 Task: Reply All to email with the signature Denise Davis with the subject Request for a report from softage.1@softage.net with the message Can you please provide me with a list of the project deliverables and their deadlines?
Action: Mouse moved to (939, 150)
Screenshot: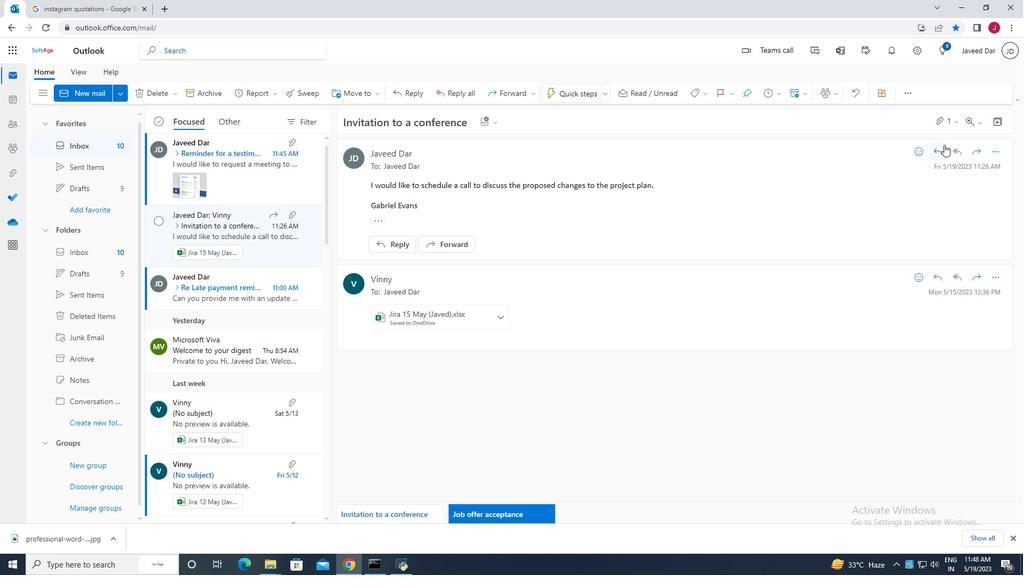 
Action: Mouse pressed left at (939, 150)
Screenshot: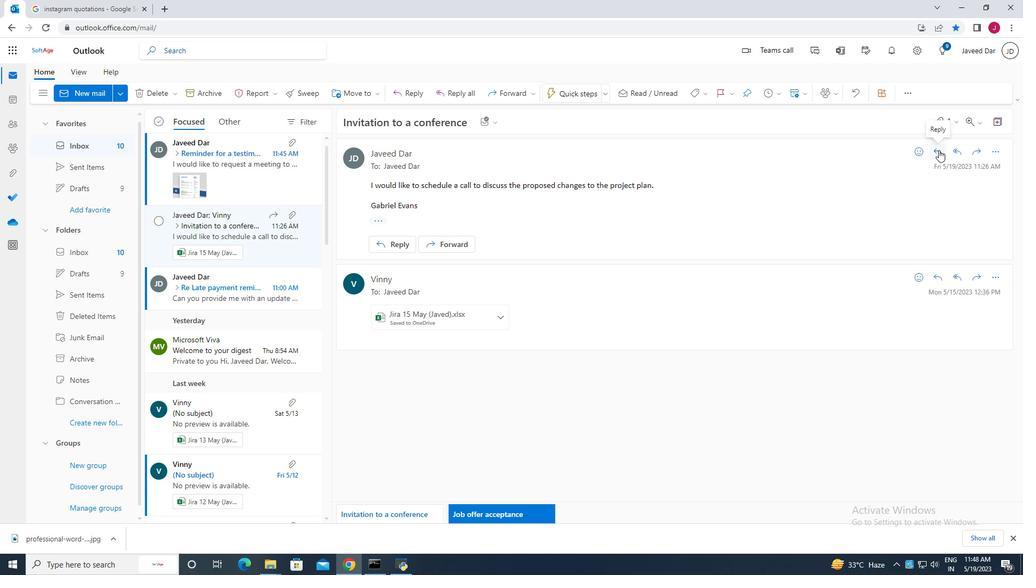 
Action: Mouse moved to (995, 155)
Screenshot: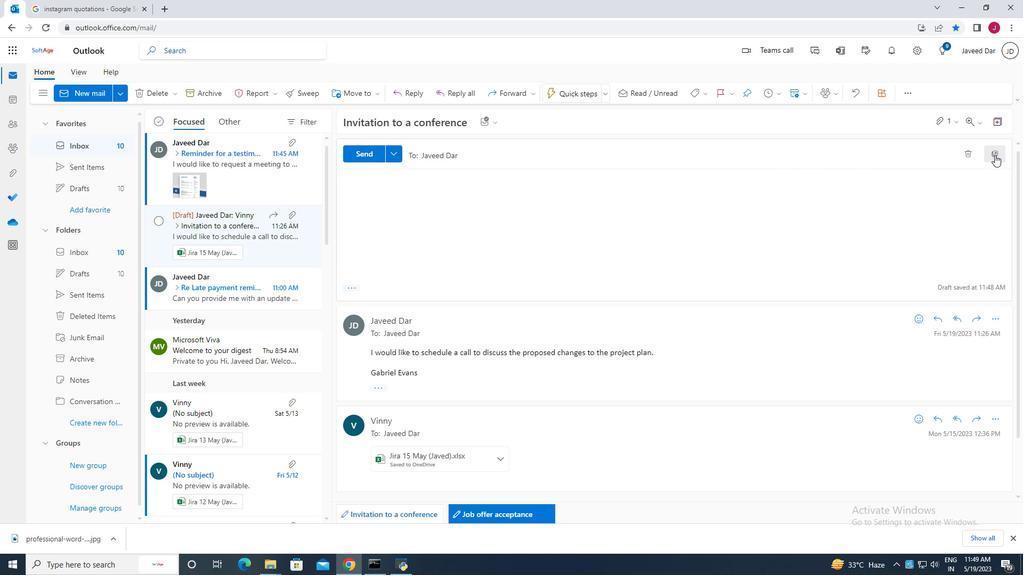 
Action: Mouse pressed left at (995, 155)
Screenshot: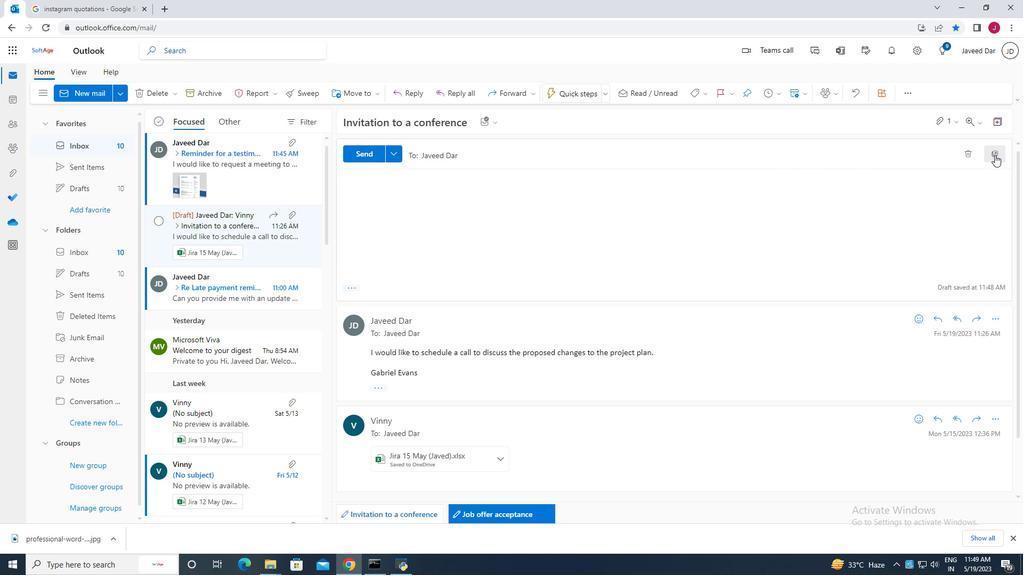 
Action: Mouse moved to (685, 75)
Screenshot: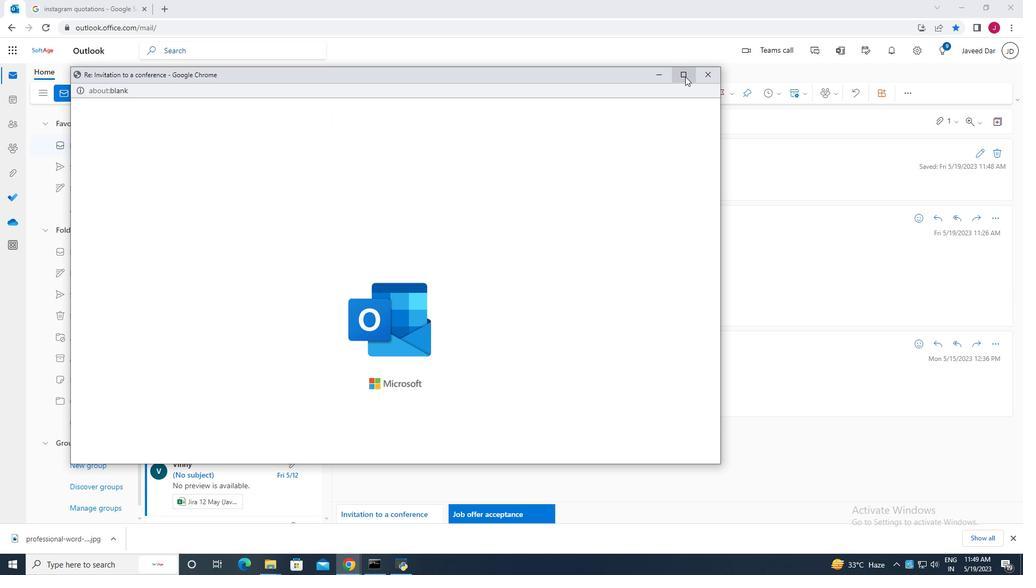 
Action: Mouse pressed left at (685, 75)
Screenshot: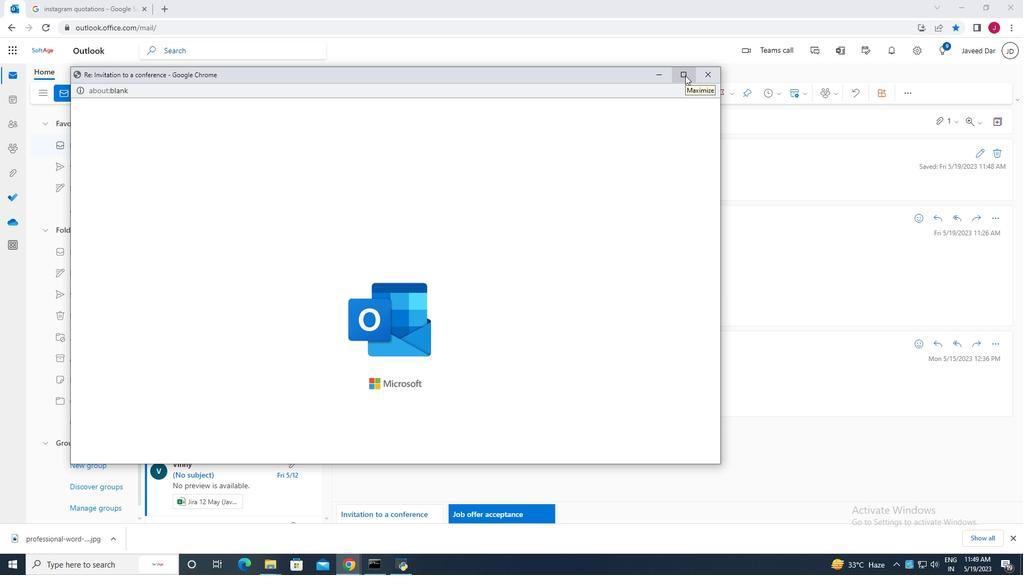 
Action: Mouse moved to (148, 106)
Screenshot: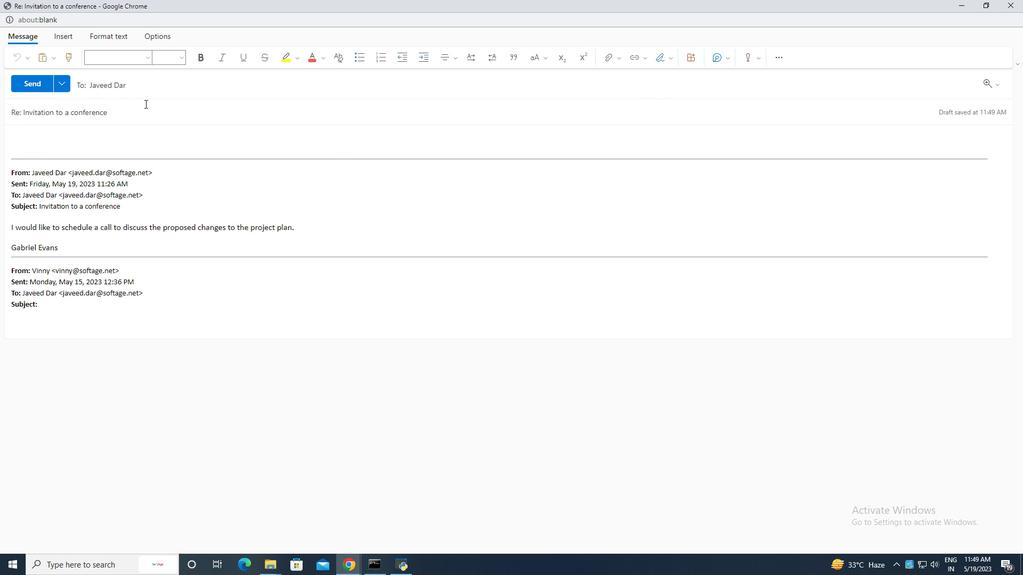 
Action: Mouse pressed left at (148, 106)
Screenshot: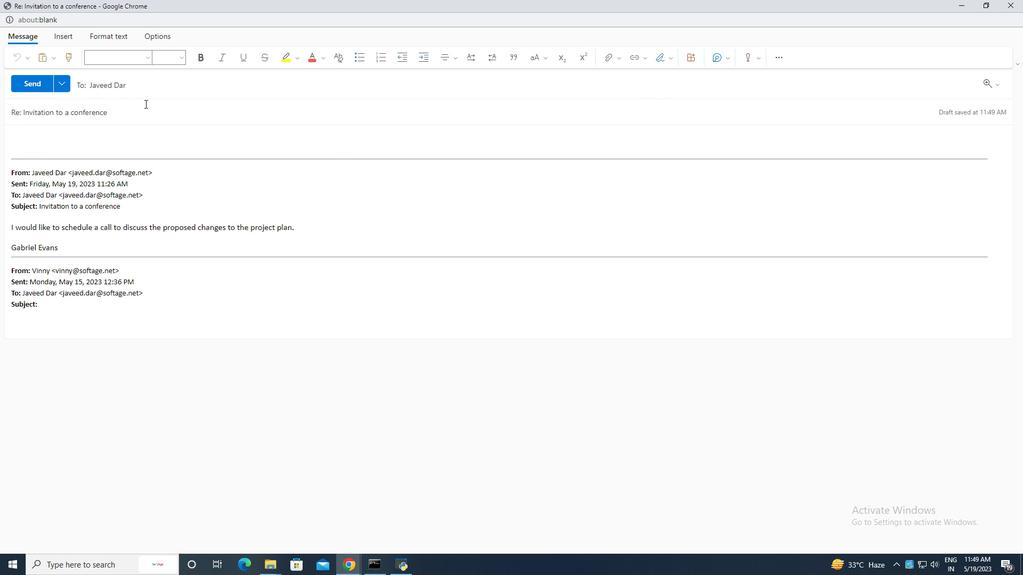 
Action: Mouse moved to (148, 106)
Screenshot: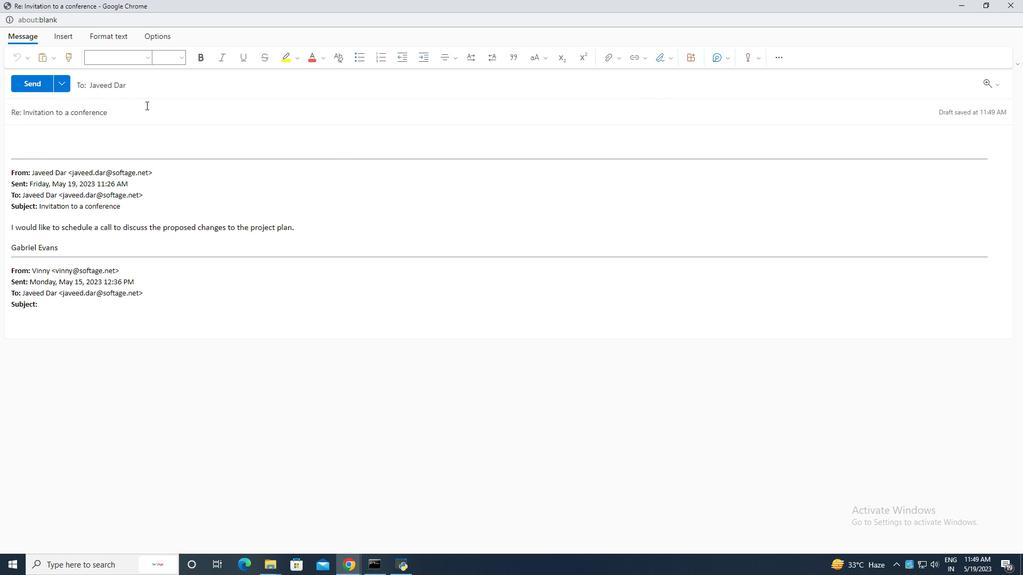 
Action: Key pressed <Key.backspace><Key.backspace><Key.backspace><Key.backspace><Key.backspace><Key.backspace><Key.backspace><Key.backspace><Key.backspace><Key.backspace><Key.backspace><Key.backspace><Key.backspace><Key.backspace><Key.backspace><Key.backspace><Key.backspace><Key.backspace><Key.backspace><Key.backspace><Key.backspace><Key.backspace><Key.backspace><Key.backspace><Key.backspace><Key.backspace><Key.backspace><Key.backspace><Key.backspace><Key.backspace><Key.backspace><Key.backspace><Key.backspace><Key.backspace><Key.backspace><Key.backspace><Key.backspace>
Screenshot: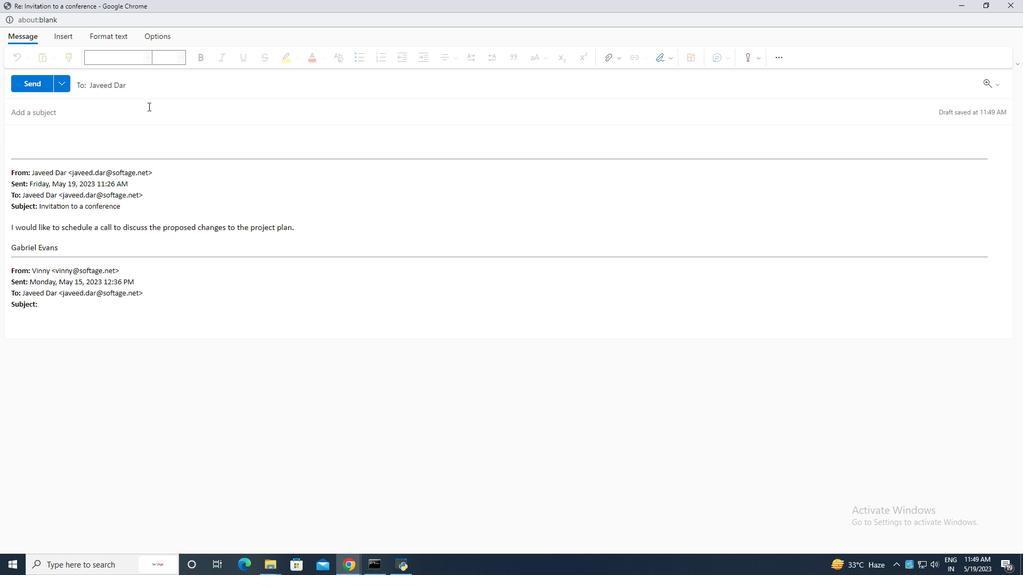 
Action: Mouse moved to (177, 89)
Screenshot: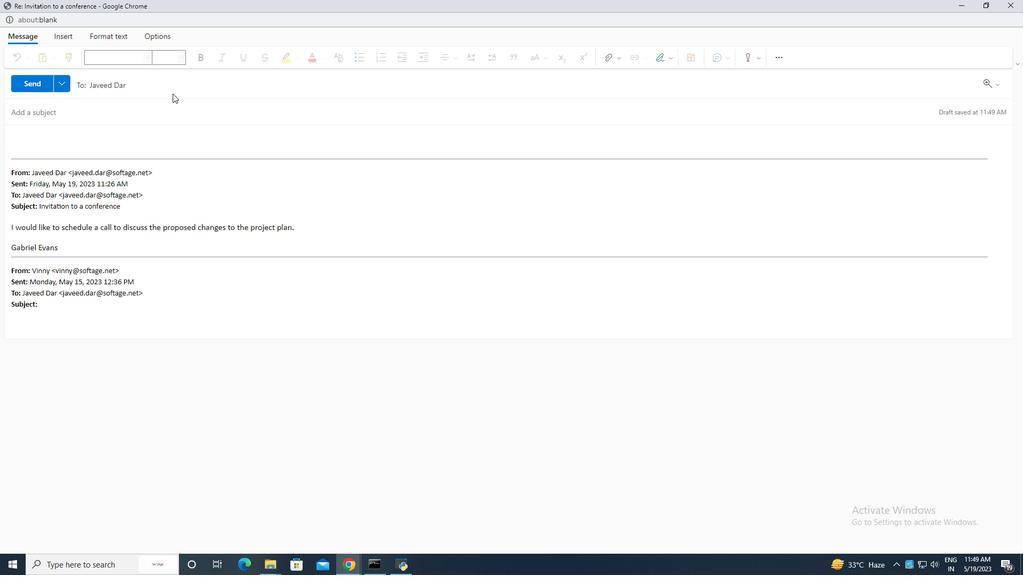 
Action: Mouse pressed left at (177, 89)
Screenshot: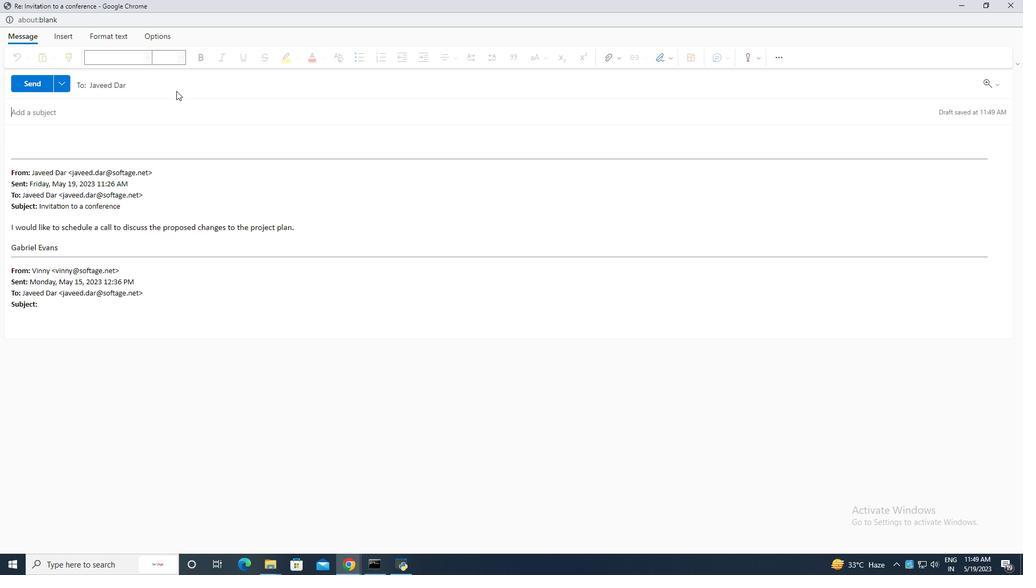 
Action: Mouse moved to (94, 111)
Screenshot: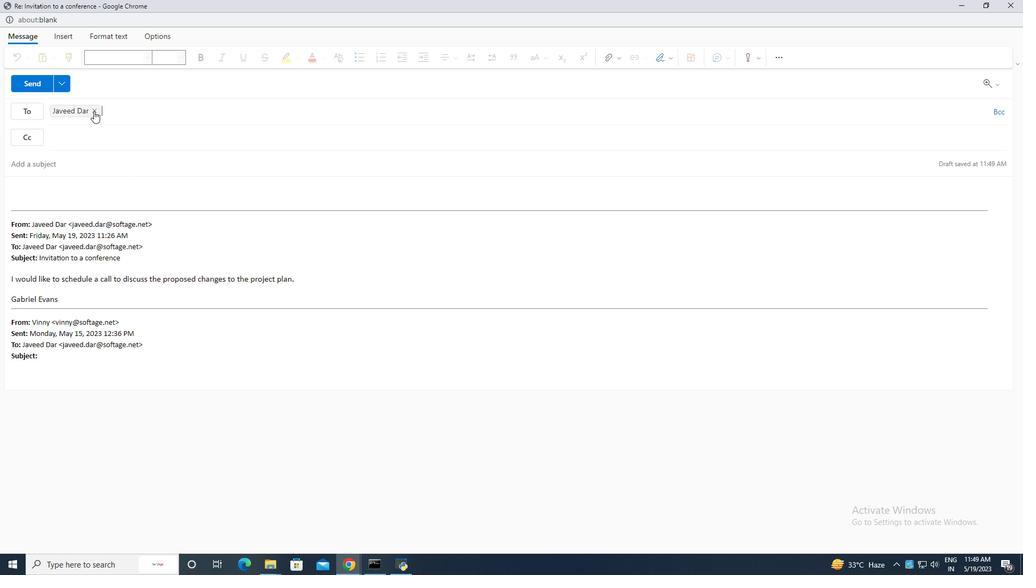 
Action: Mouse pressed left at (94, 111)
Screenshot: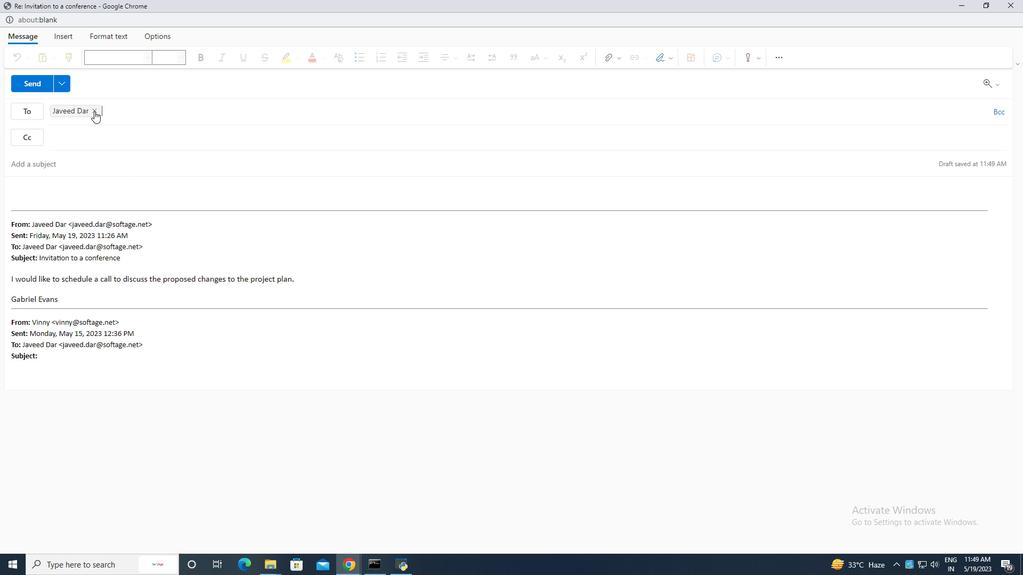 
Action: Mouse moved to (96, 110)
Screenshot: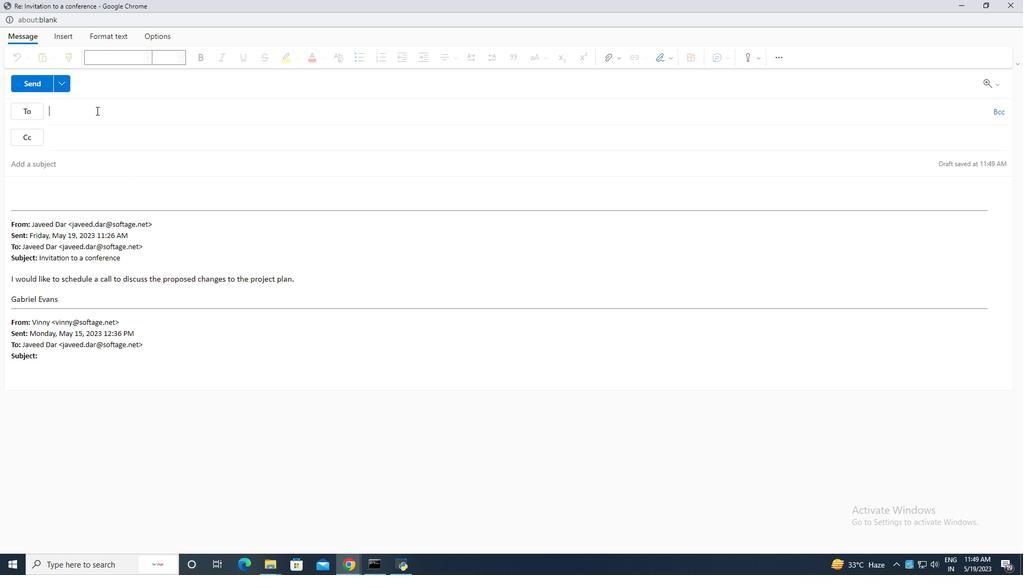
Action: Mouse pressed left at (96, 110)
Screenshot: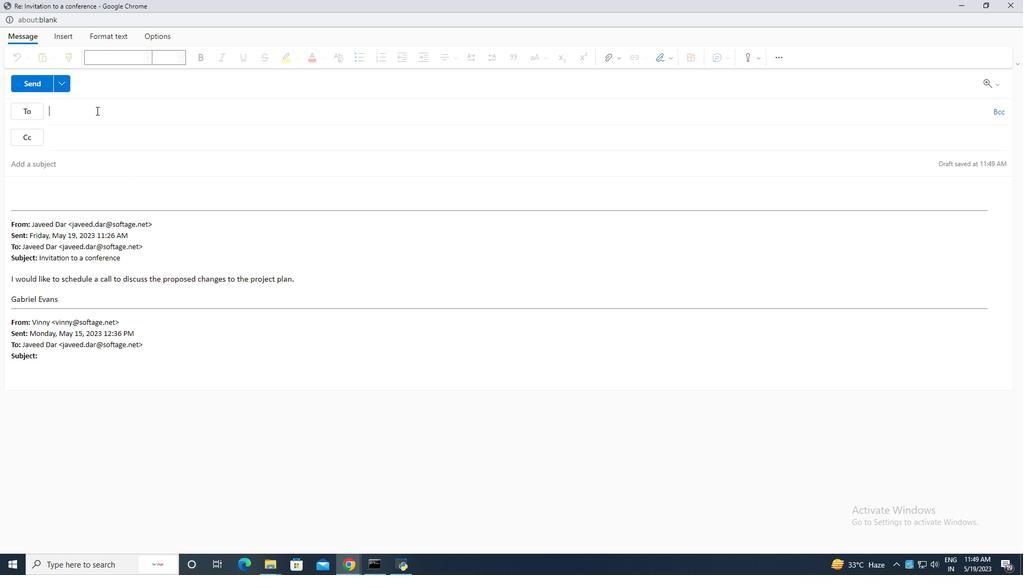 
Action: Mouse moved to (153, 194)
Screenshot: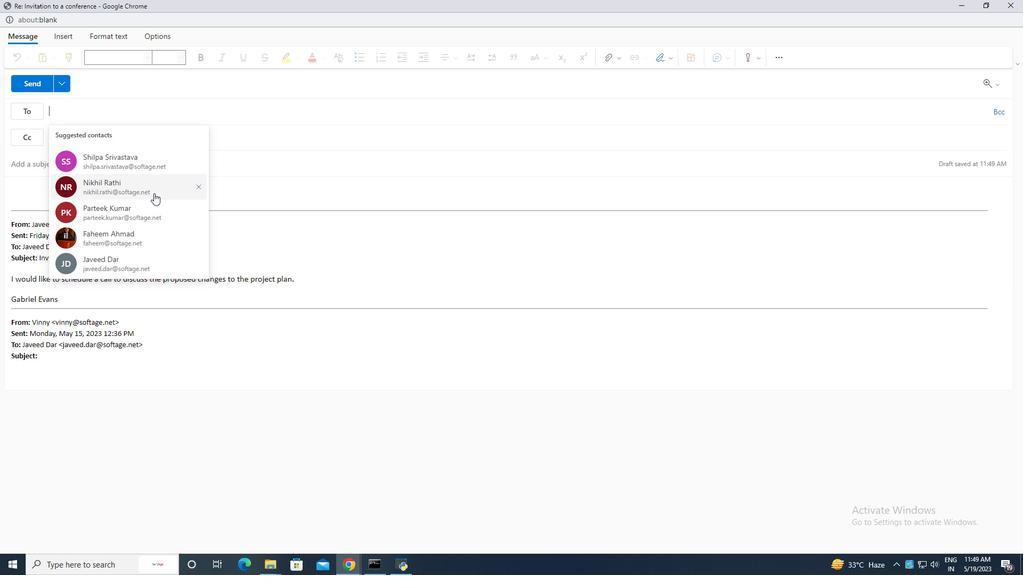 
Action: Mouse scrolled (153, 193) with delta (0, 0)
Screenshot: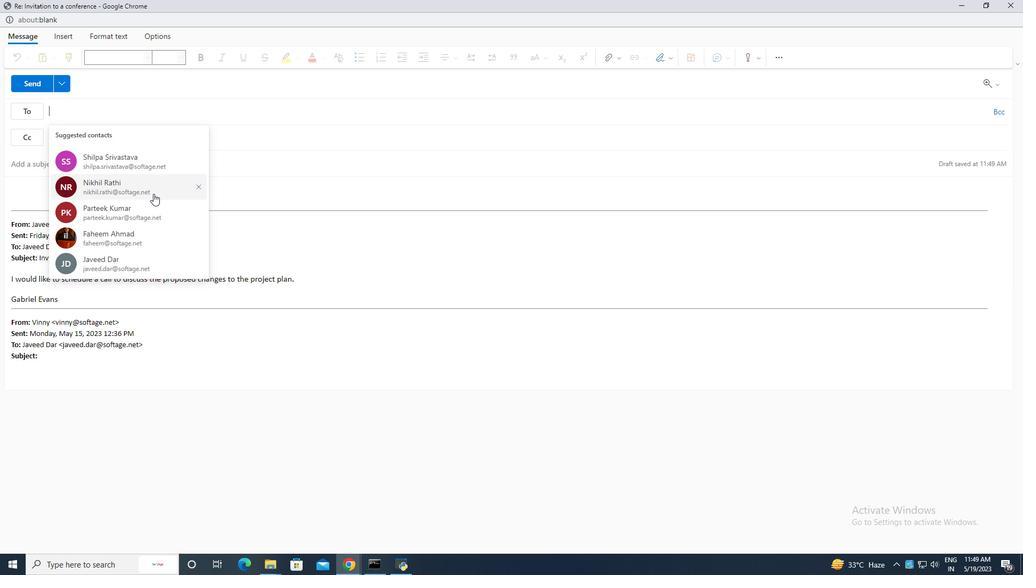 
Action: Mouse moved to (160, 202)
Screenshot: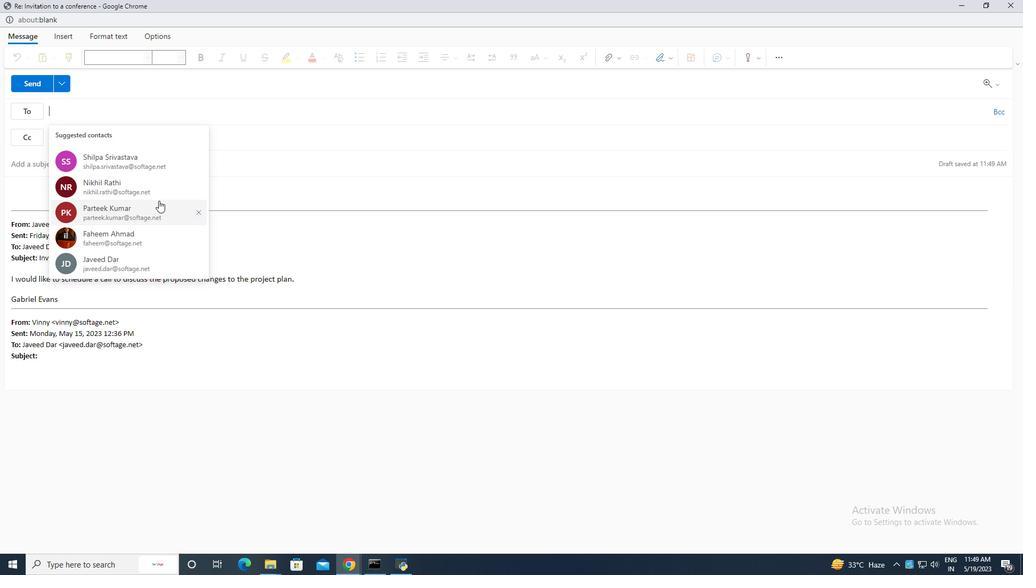
Action: Mouse pressed left at (160, 202)
Screenshot: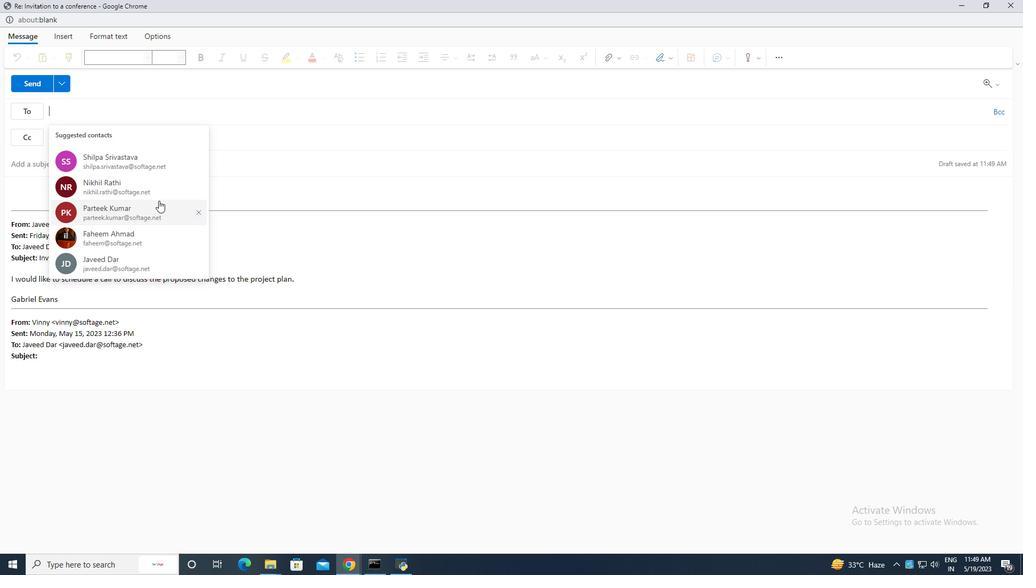 
Action: Mouse moved to (150, 112)
Screenshot: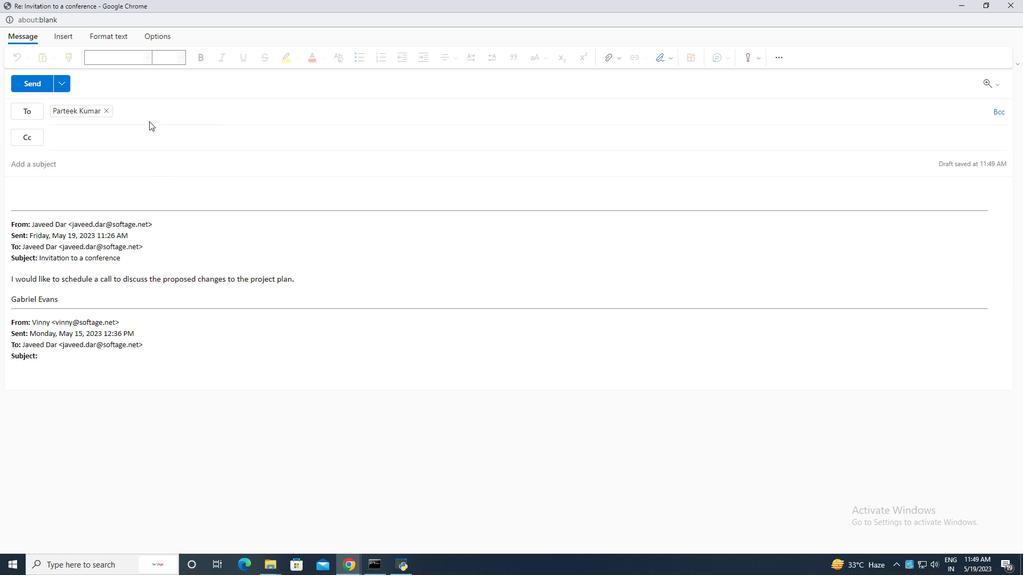 
Action: Mouse pressed left at (150, 112)
Screenshot: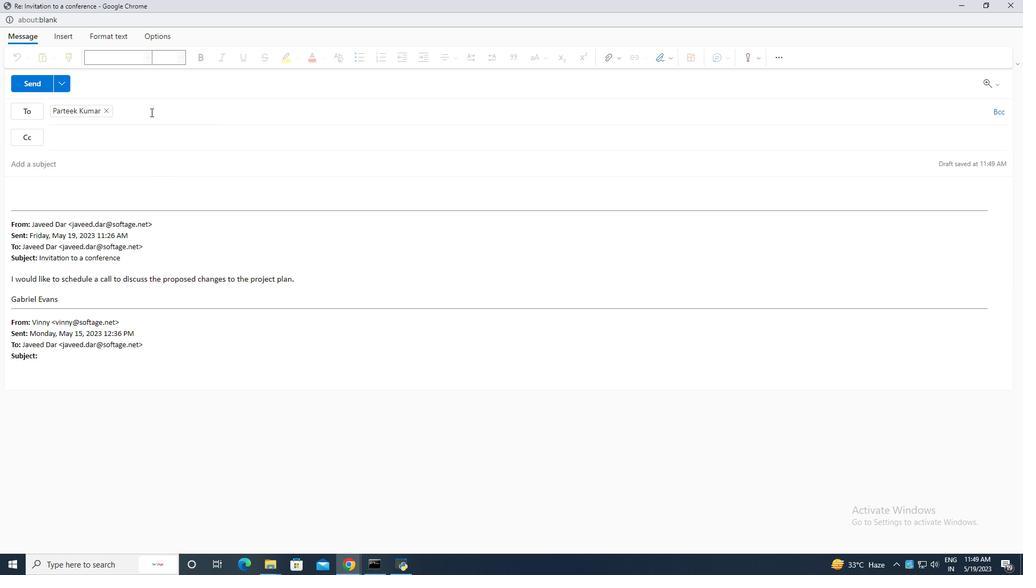 
Action: Mouse moved to (150, 196)
Screenshot: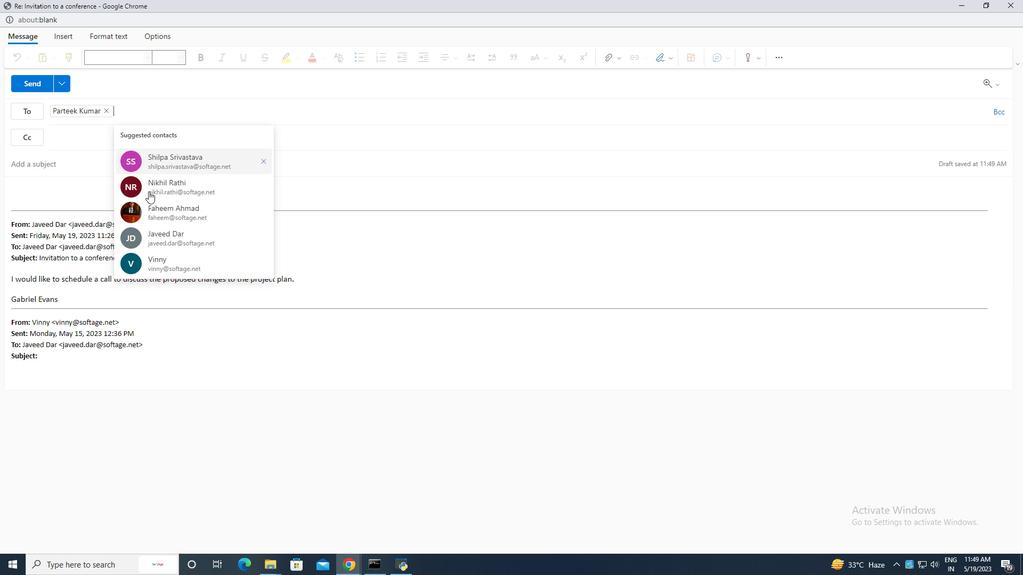 
Action: Mouse scrolled (150, 196) with delta (0, 0)
Screenshot: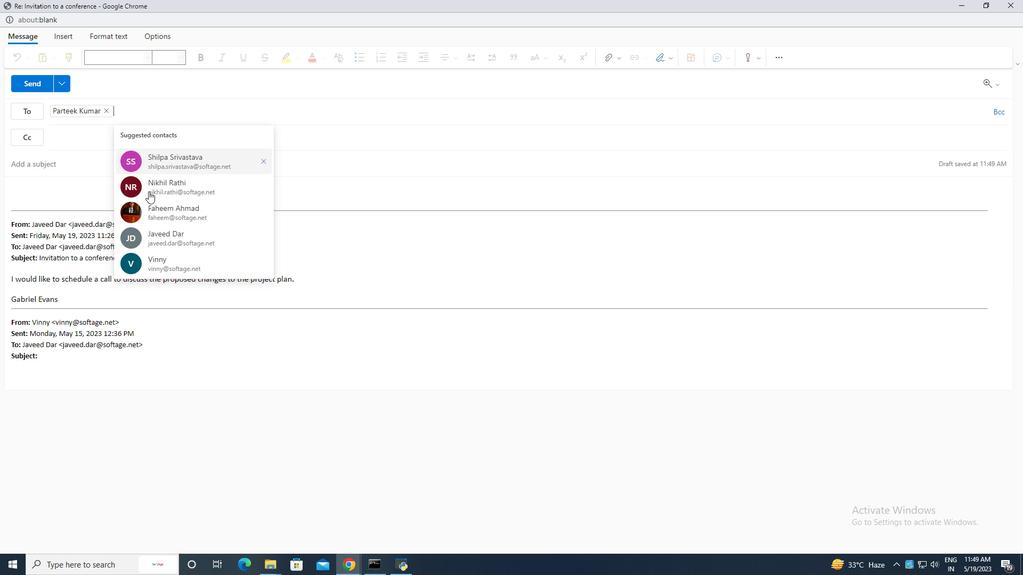 
Action: Mouse moved to (150, 197)
Screenshot: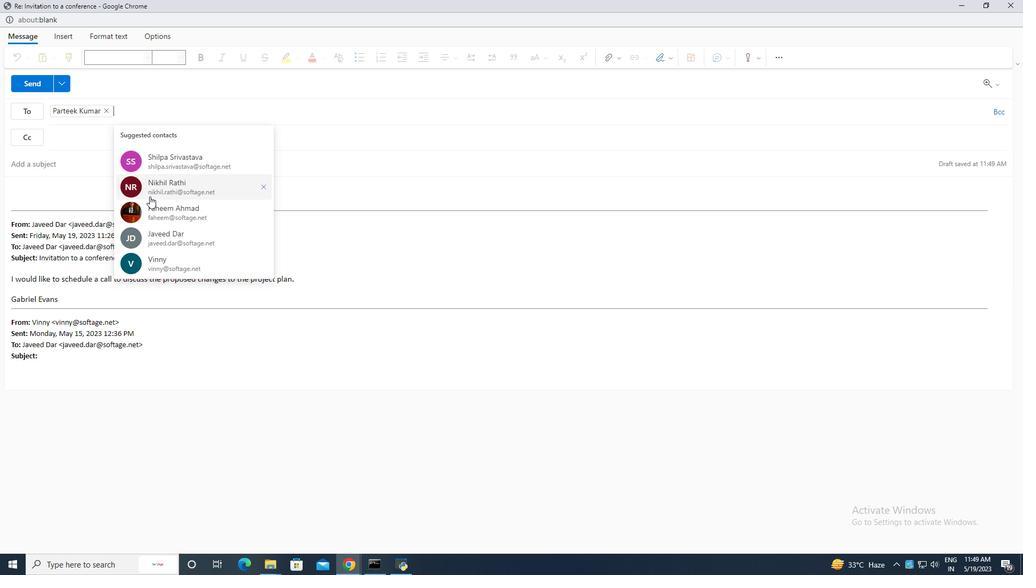 
Action: Mouse scrolled (150, 196) with delta (0, 0)
Screenshot: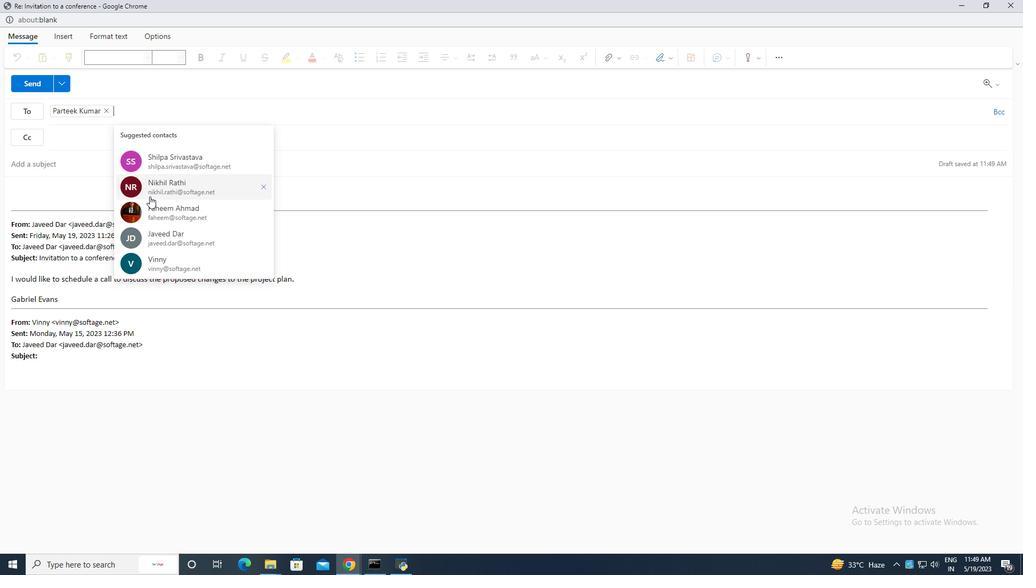 
Action: Mouse moved to (150, 197)
Screenshot: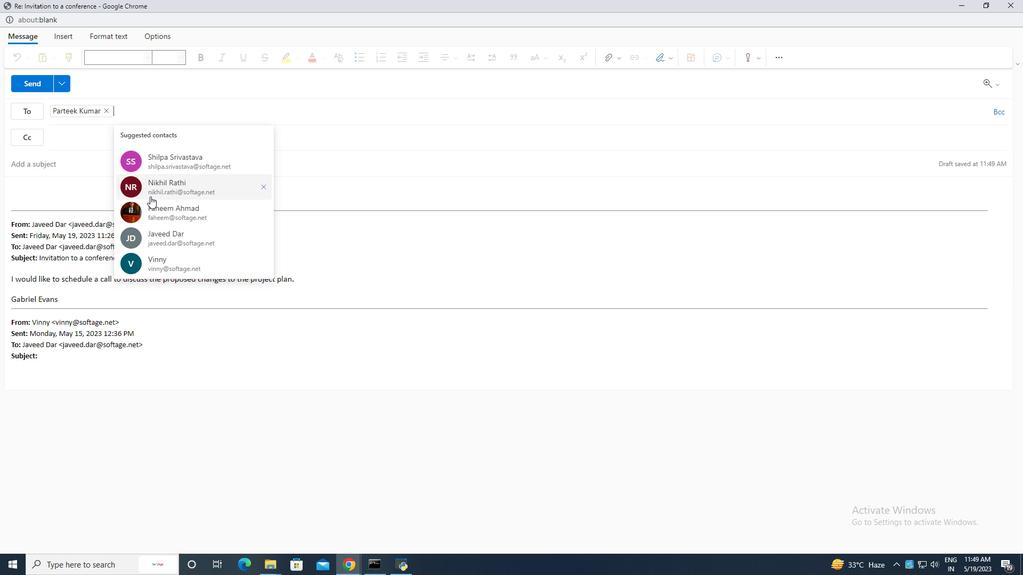 
Action: Mouse scrolled (150, 197) with delta (0, 0)
Screenshot: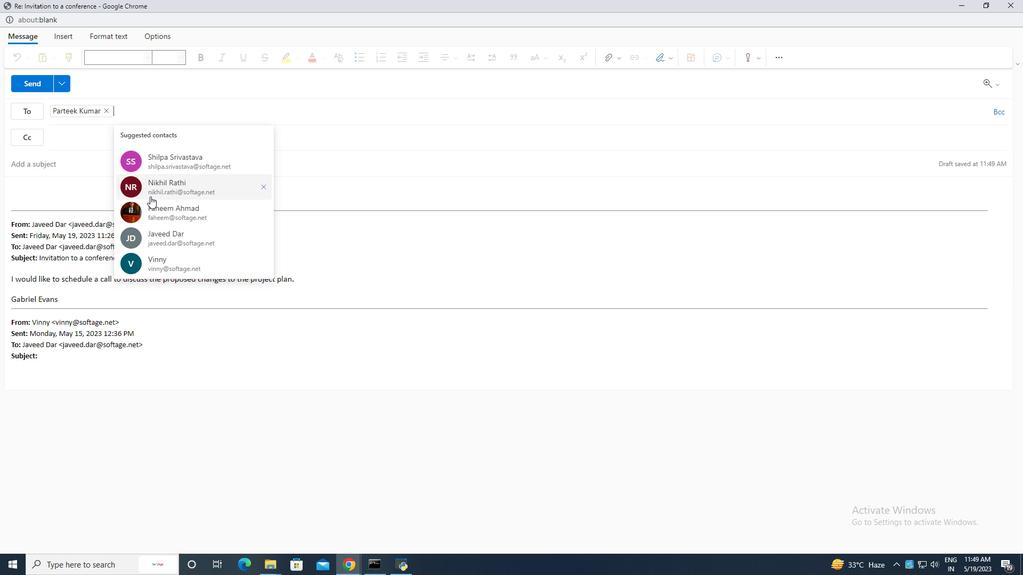
Action: Mouse scrolled (150, 197) with delta (0, 0)
Screenshot: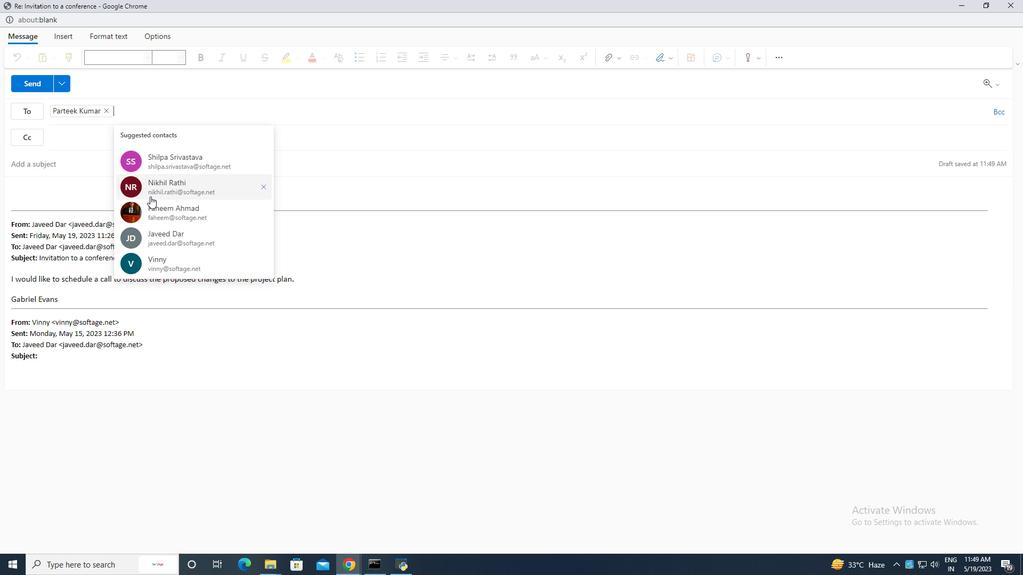 
Action: Mouse moved to (151, 198)
Screenshot: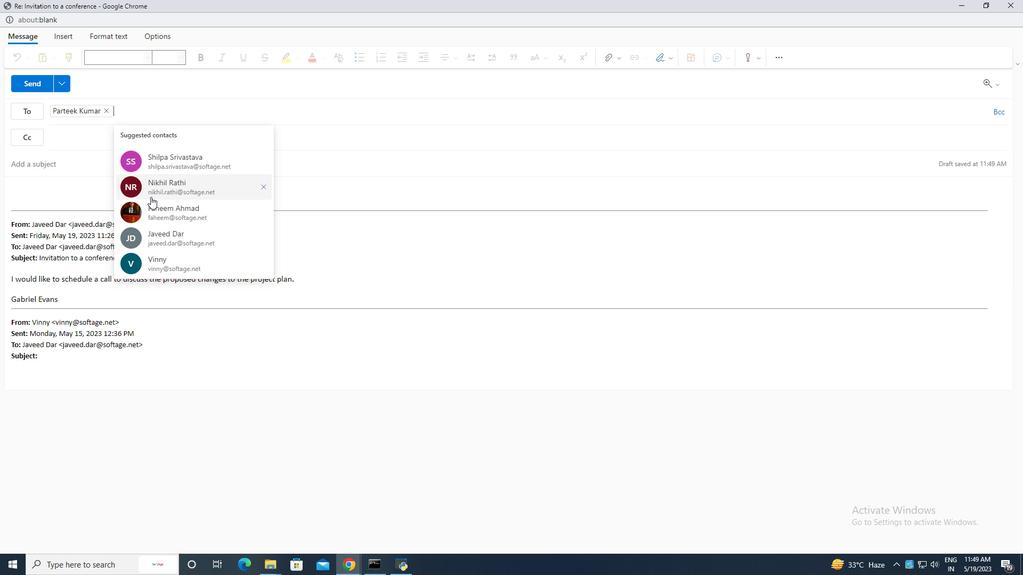 
Action: Mouse scrolled (151, 198) with delta (0, 0)
Screenshot: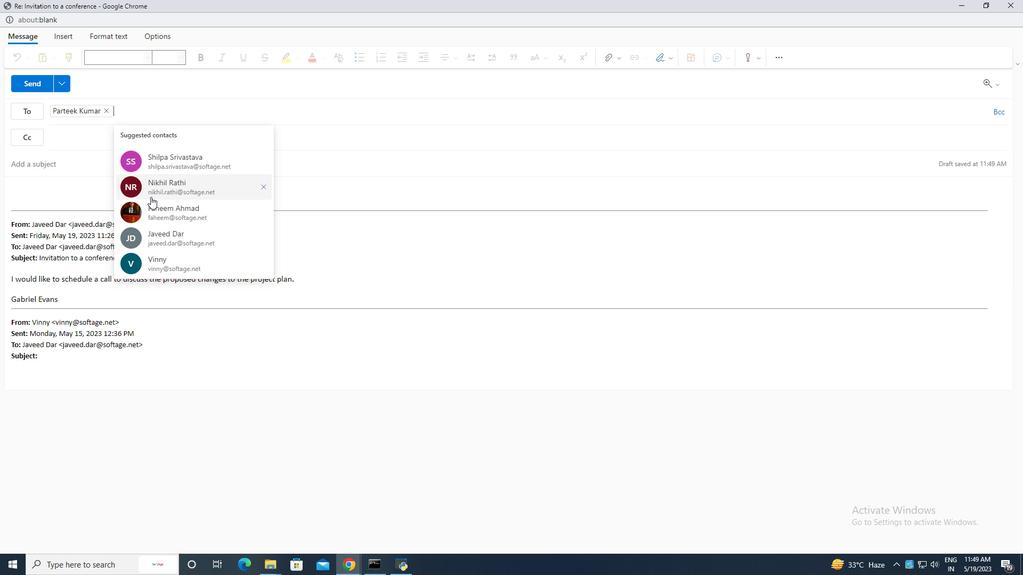 
Action: Mouse moved to (174, 109)
Screenshot: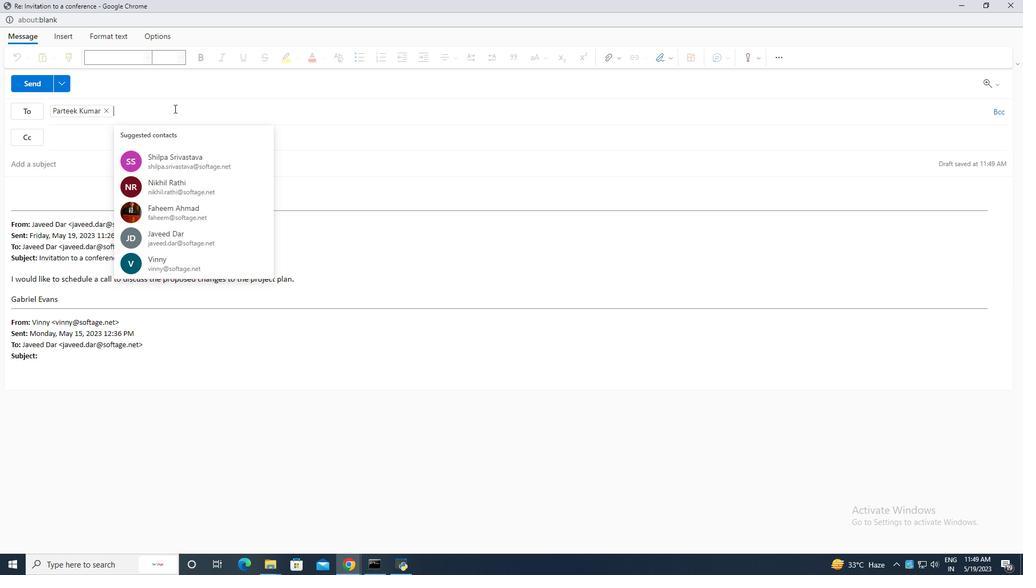 
Action: Key pressed sa
Screenshot: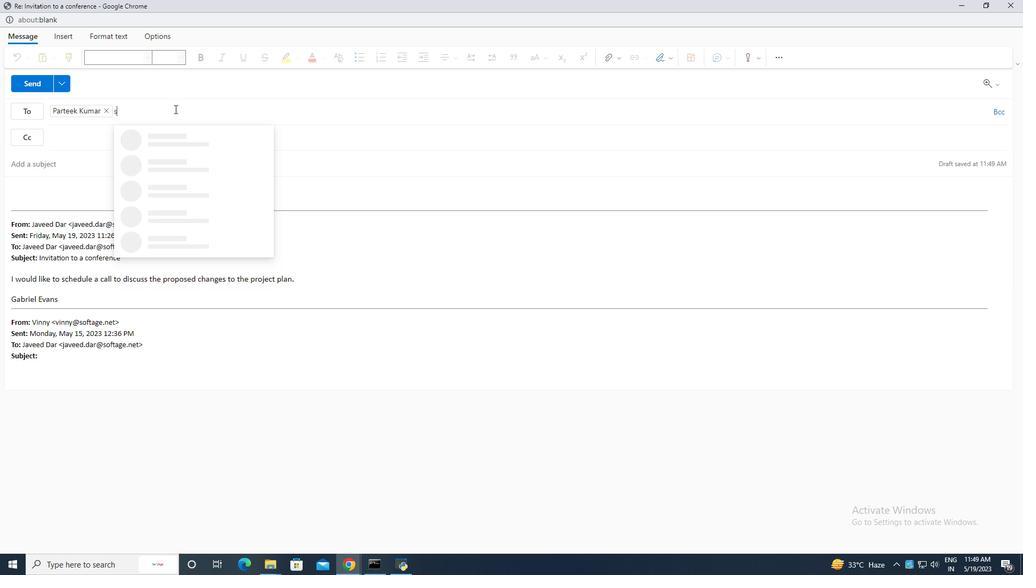
Action: Mouse moved to (190, 143)
Screenshot: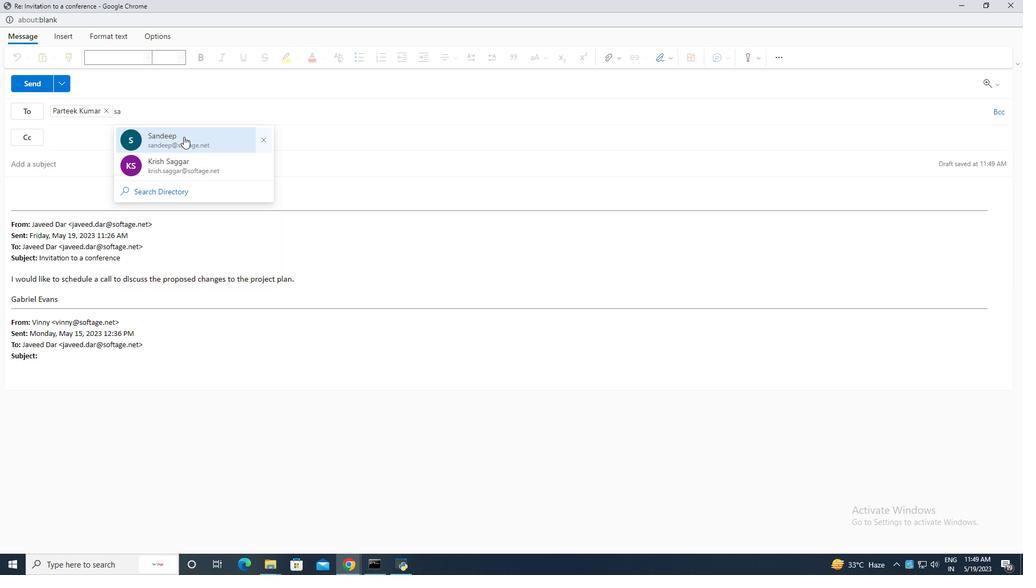 
Action: Mouse pressed left at (190, 143)
Screenshot: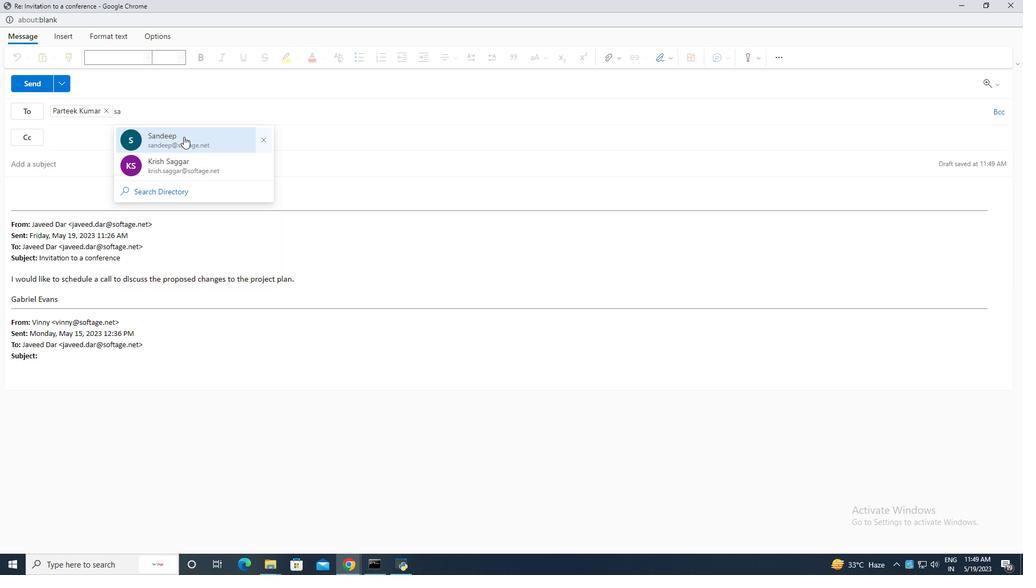 
Action: Mouse moved to (191, 113)
Screenshot: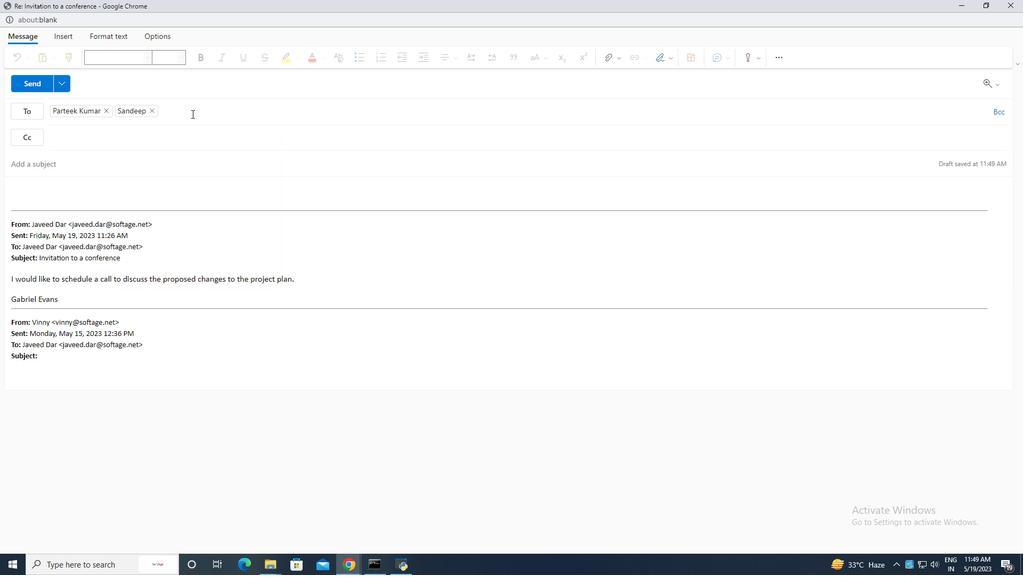 
Action: Mouse pressed left at (191, 113)
Screenshot: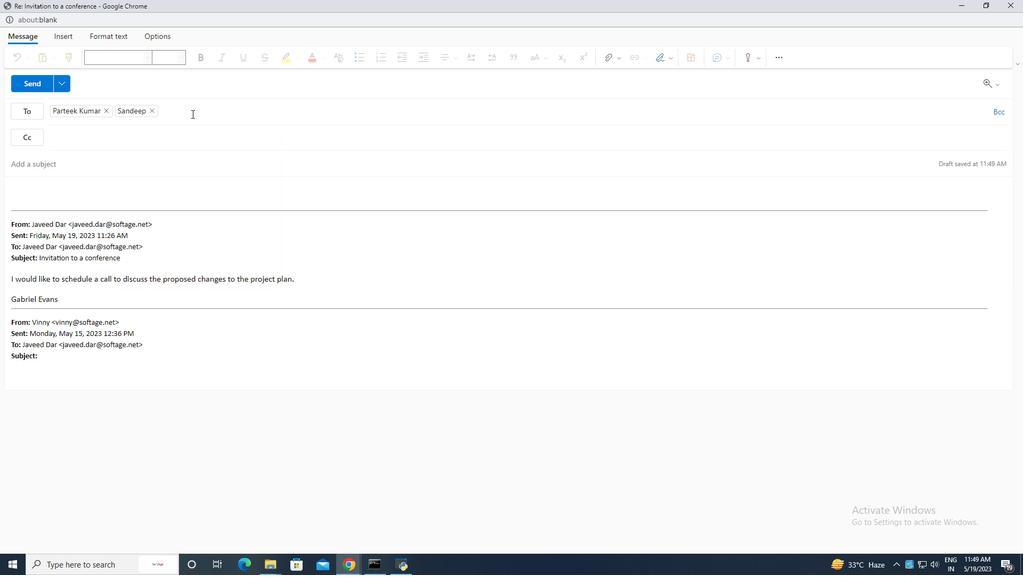 
Action: Mouse moved to (192, 113)
Screenshot: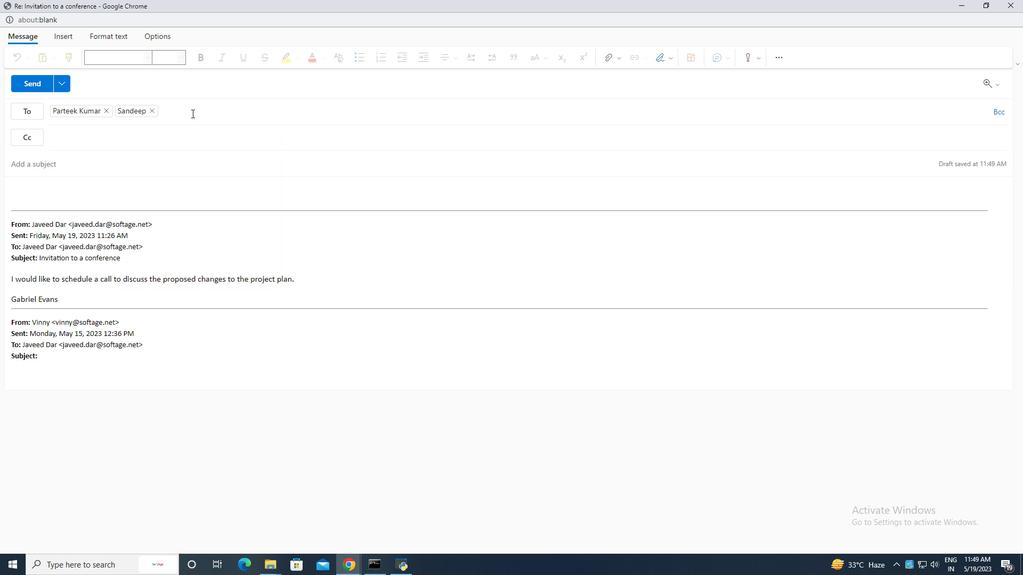 
Action: Key pressed ayash
Screenshot: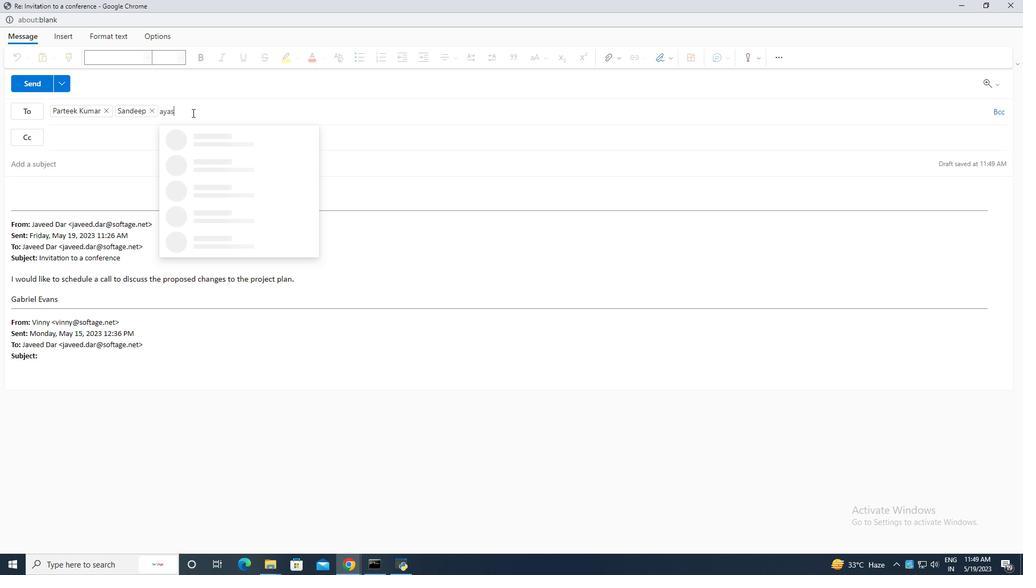 
Action: Mouse moved to (288, 142)
Screenshot: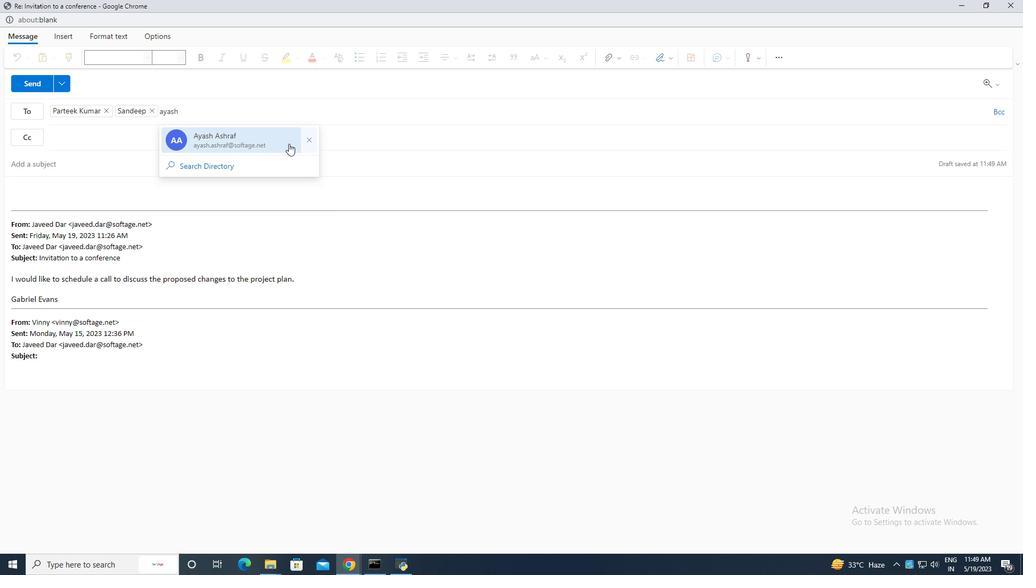 
Action: Mouse pressed left at (288, 142)
Screenshot: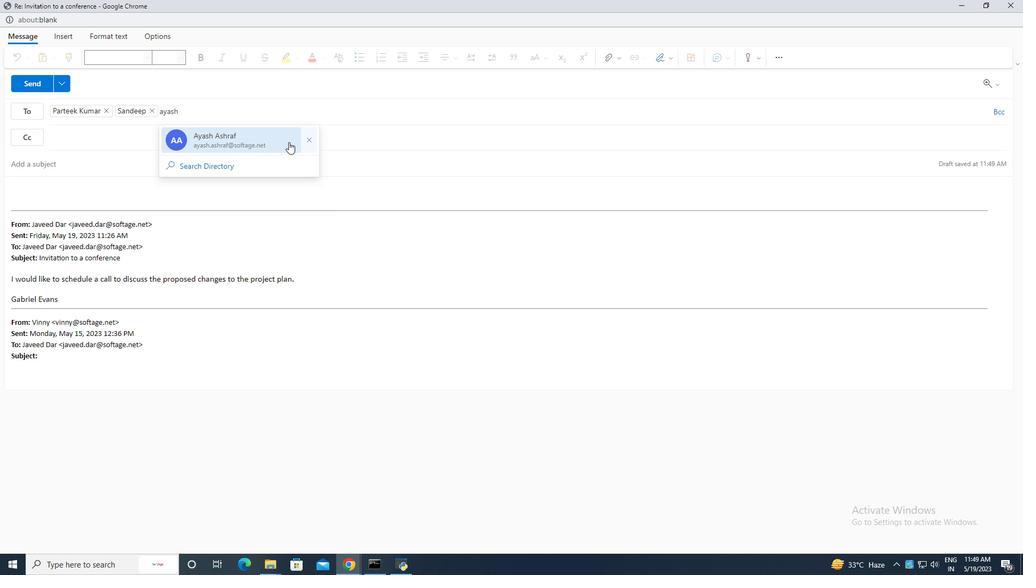 
Action: Mouse moved to (275, 111)
Screenshot: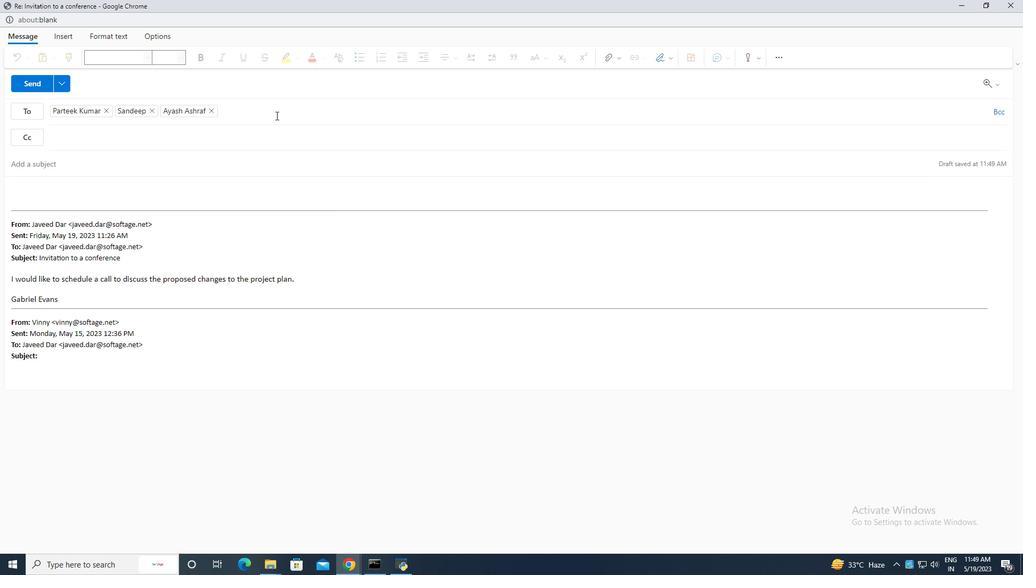 
Action: Mouse pressed left at (275, 111)
Screenshot: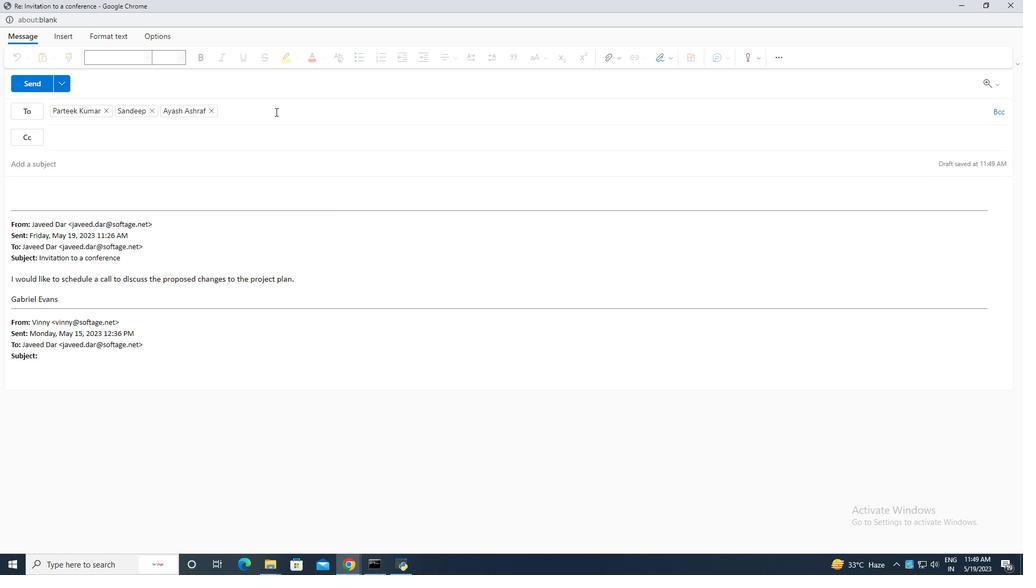 
Action: Mouse moved to (290, 114)
Screenshot: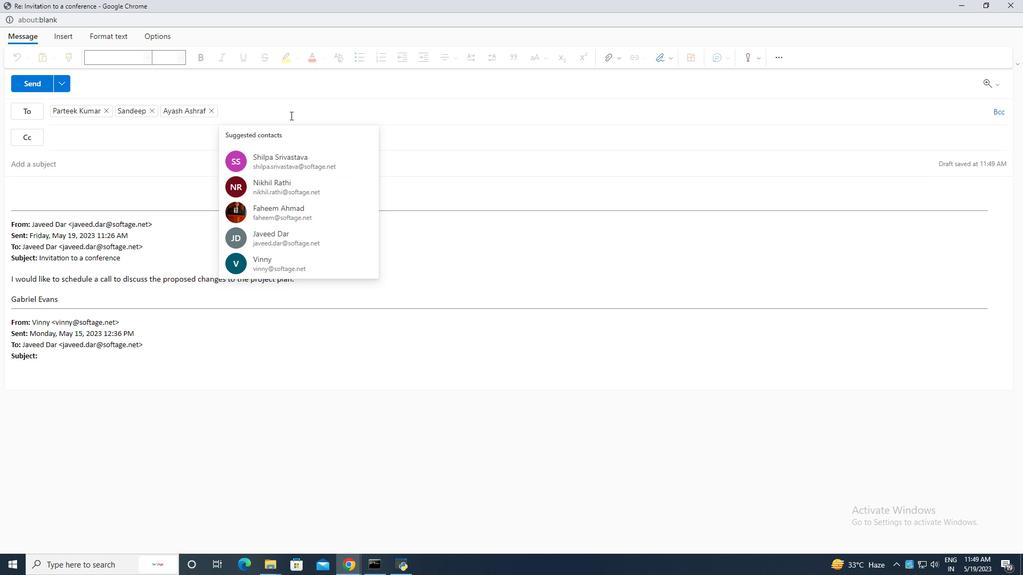 
Action: Mouse pressed left at (290, 114)
Screenshot: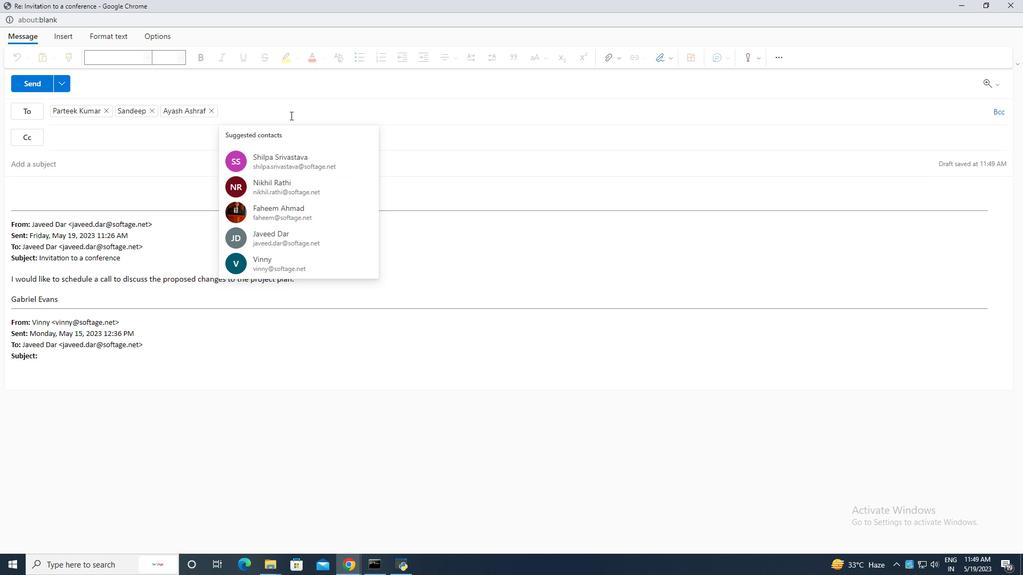 
Action: Mouse moved to (321, 233)
Screenshot: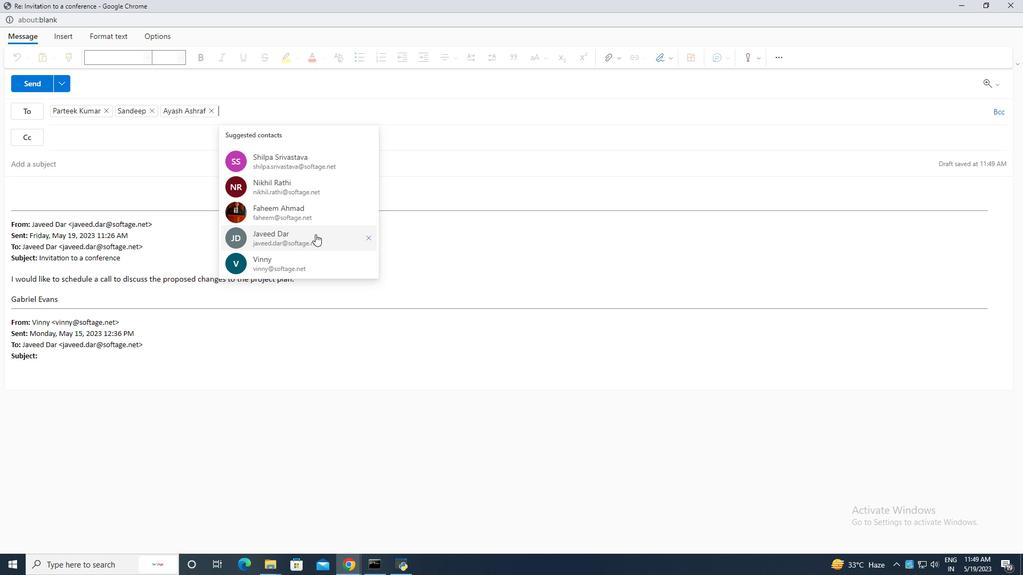 
Action: Mouse pressed left at (321, 233)
Screenshot: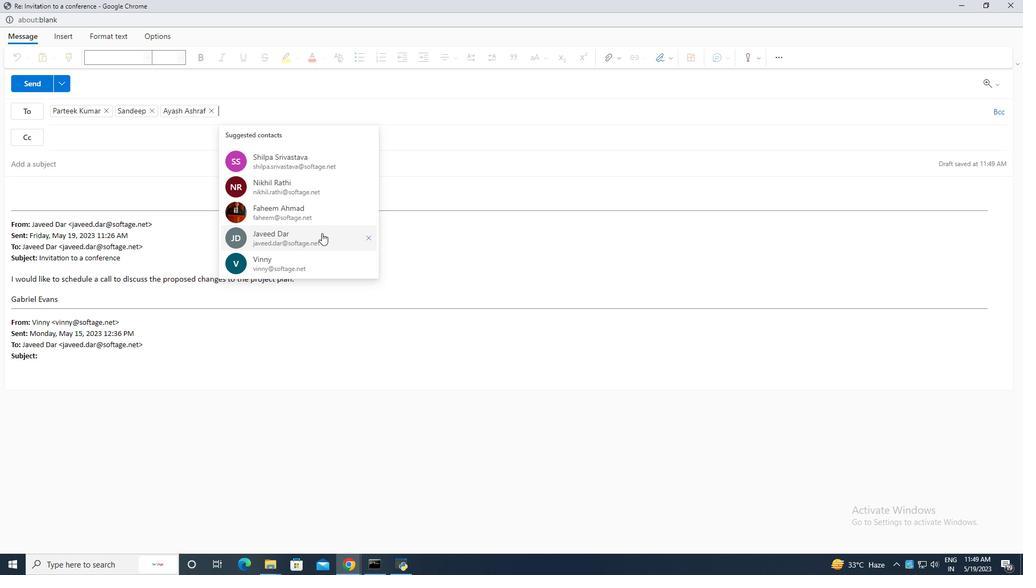 
Action: Mouse moved to (90, 165)
Screenshot: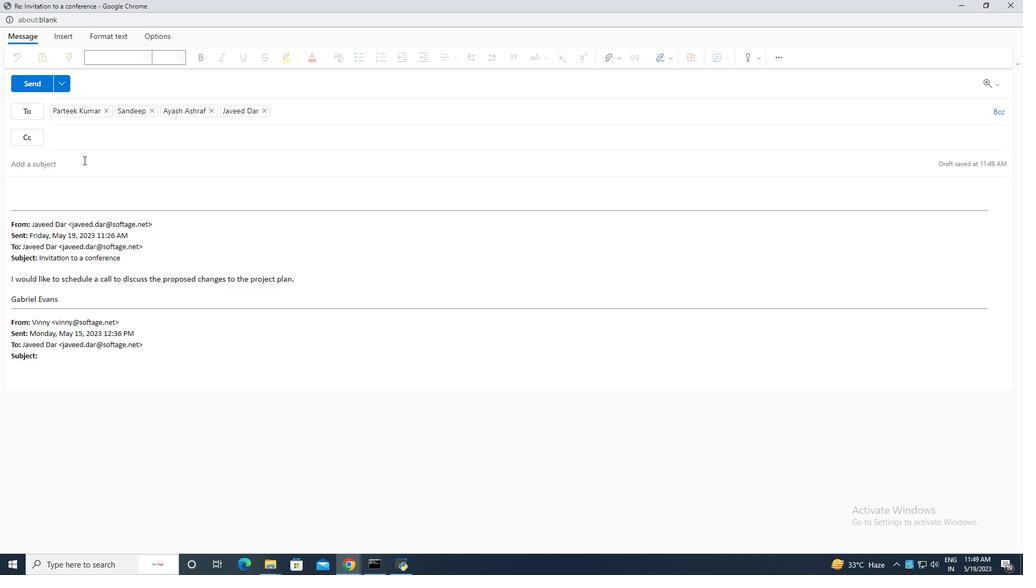 
Action: Mouse pressed left at (90, 165)
Screenshot: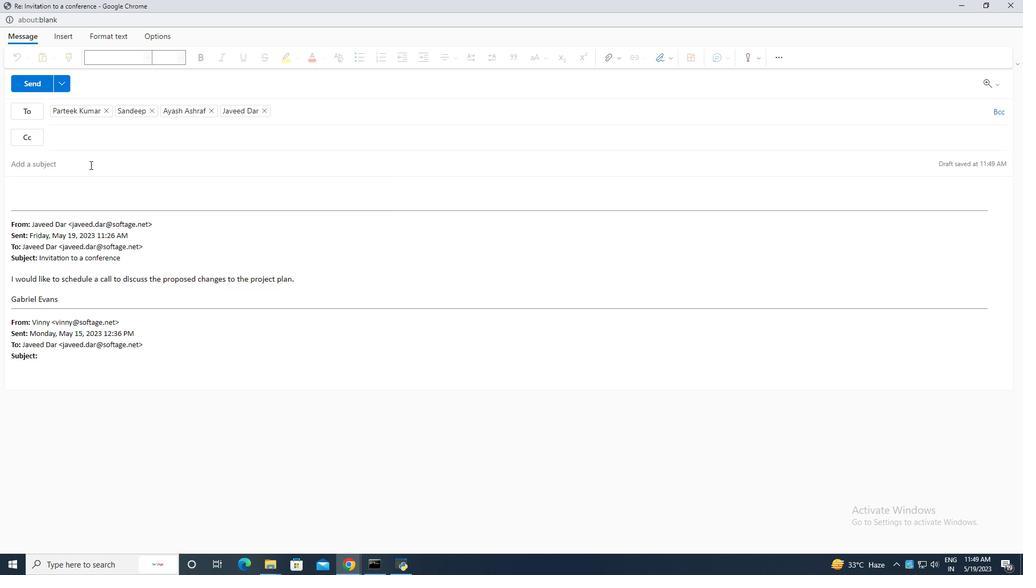 
Action: Mouse moved to (90, 165)
Screenshot: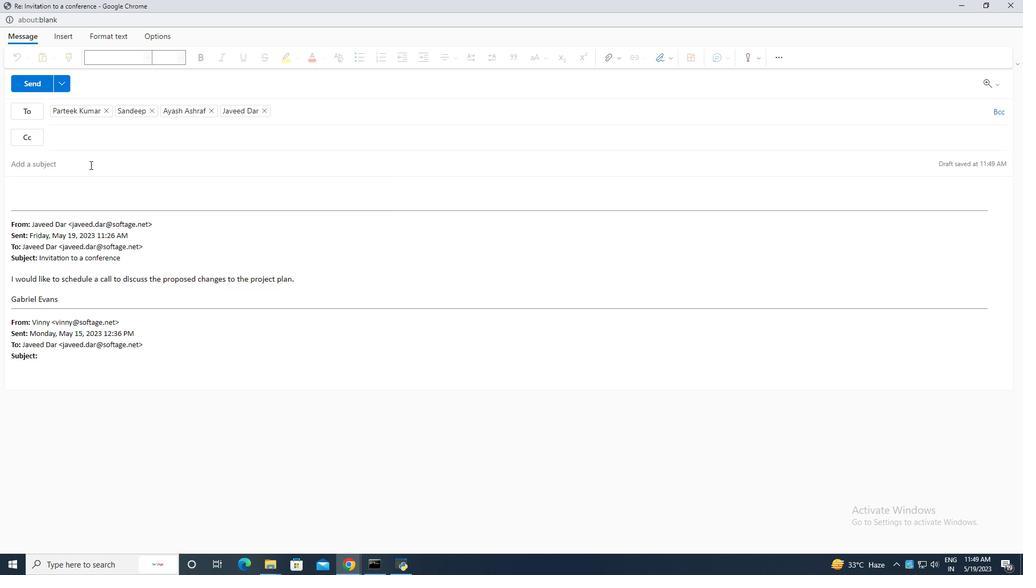 
Action: Key pressed <Key.caps_lock>R<Key.caps_lock>equest<Key.space>for<Key.space>a<Key.space>report<Key.space><Key.backspace>.
Screenshot: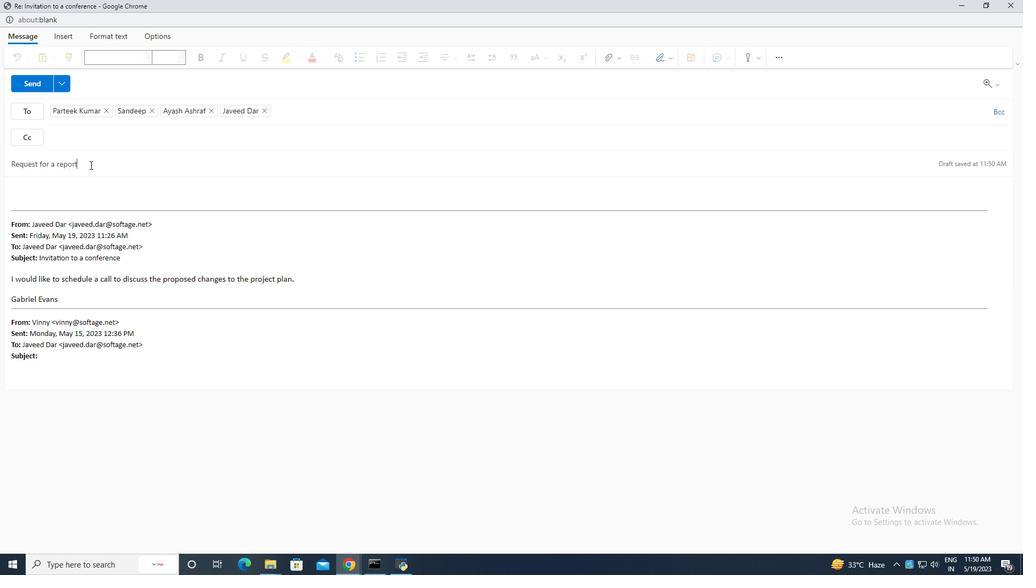 
Action: Mouse moved to (85, 195)
Screenshot: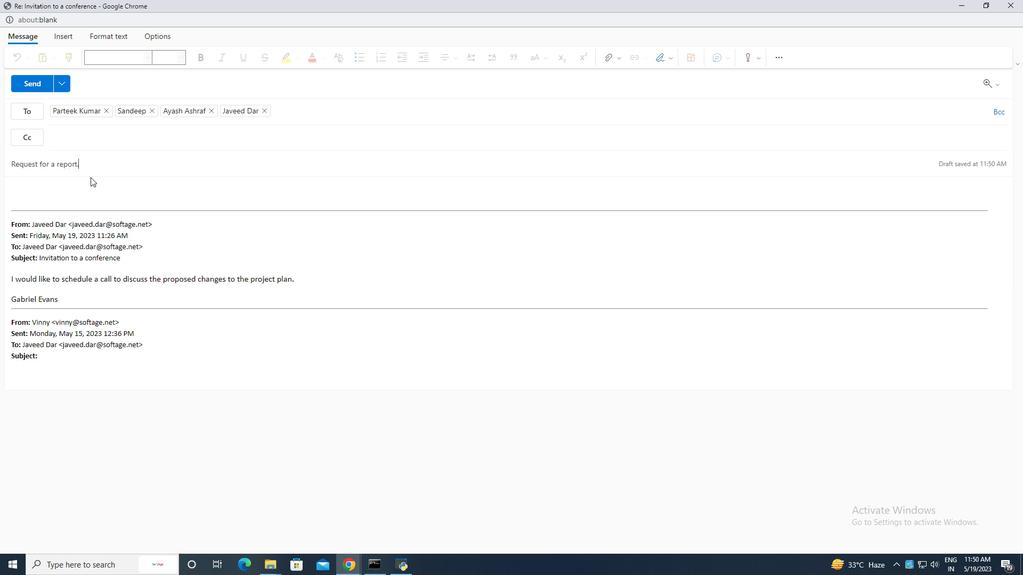 
Action: Mouse pressed left at (85, 195)
Screenshot: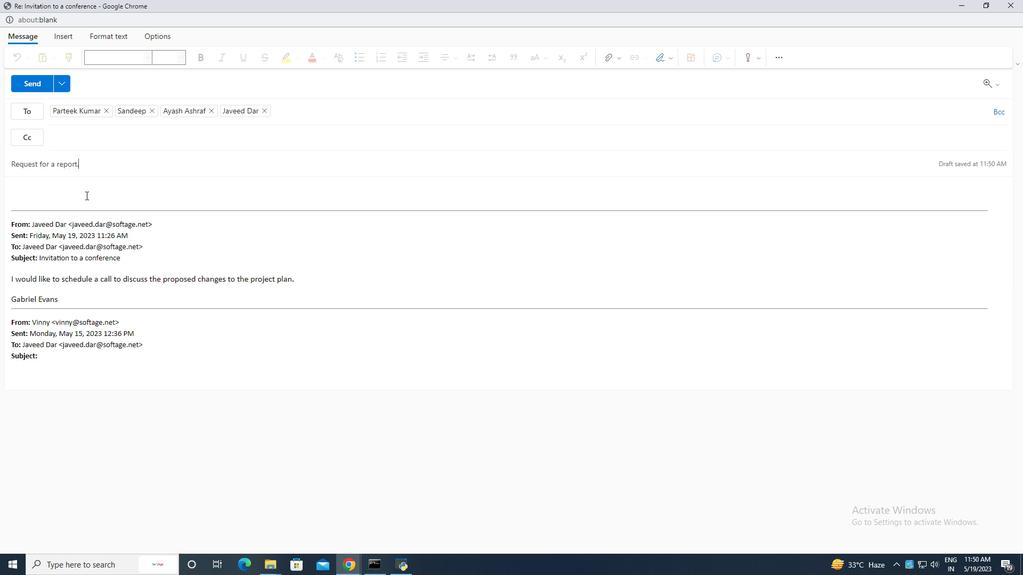 
Action: Mouse moved to (85, 195)
Screenshot: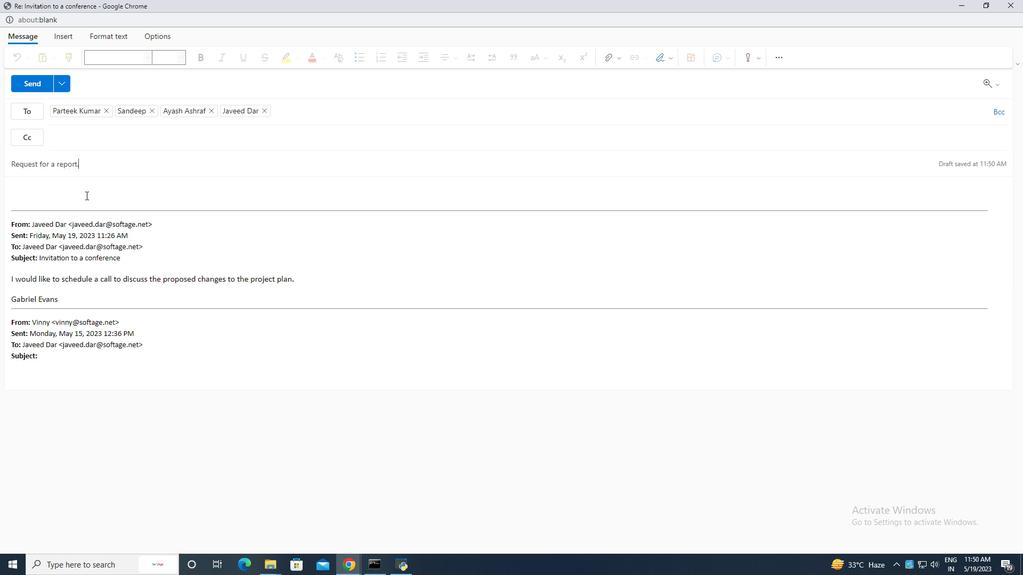 
Action: Key pressed <Key.caps_lock>C<Key.caps_lock>an<Key.space>you<Key.space>please<Key.space>provide<Key.space>me<Key.space>with<Key.space>a<Key.space>list<Key.space>of<Key.space>the<Key.space>project<Key.space>deliverables<Key.space>and<Key.space>their<Key.space>deadlines.
Screenshot: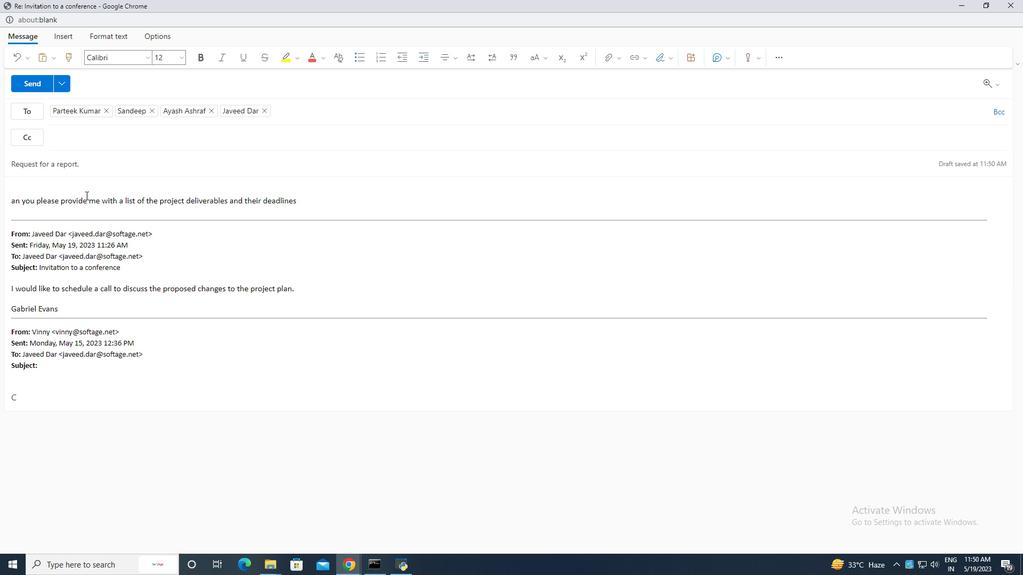 
Action: Mouse moved to (665, 60)
Screenshot: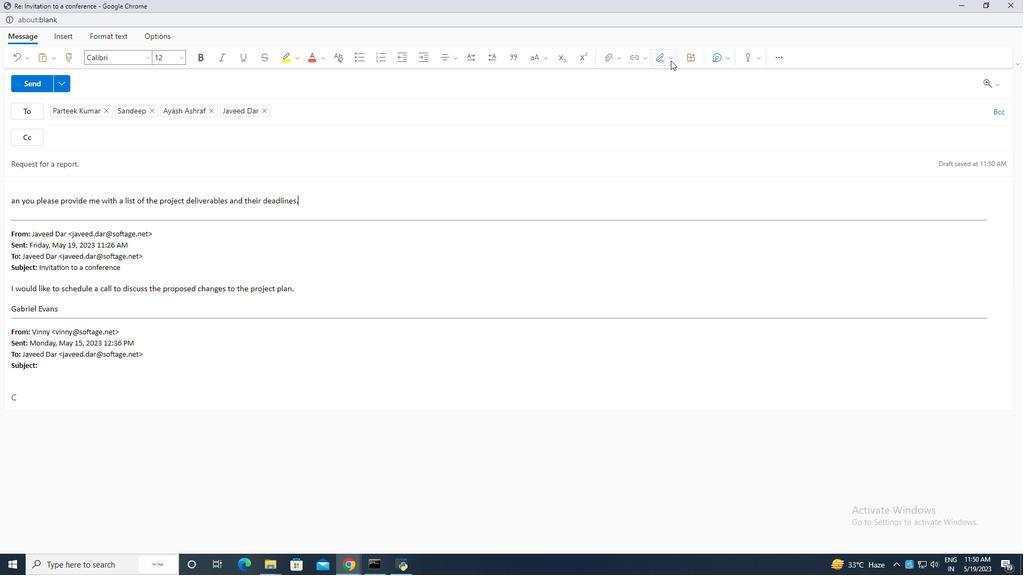 
Action: Mouse pressed left at (665, 60)
Screenshot: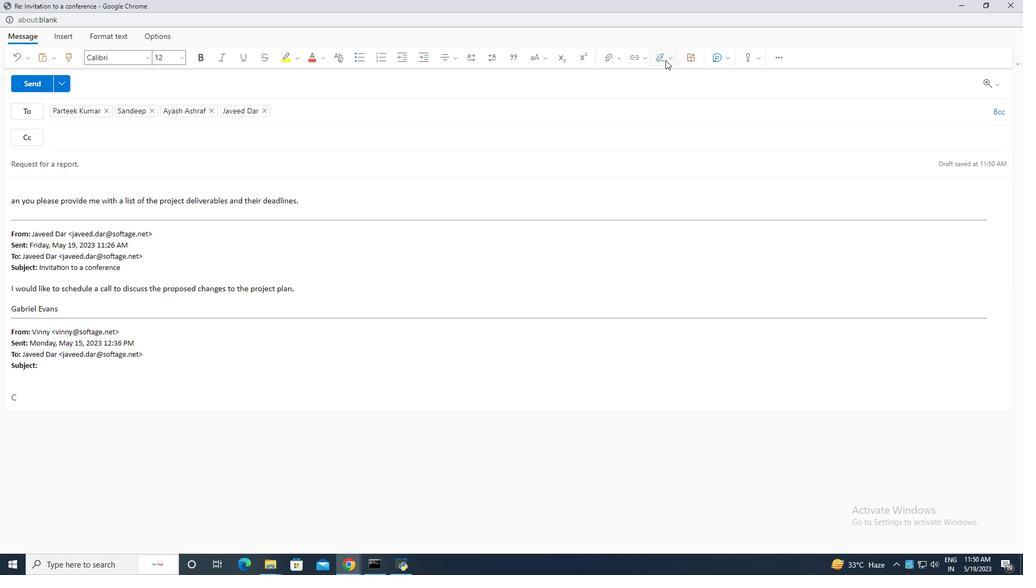 
Action: Mouse moved to (624, 274)
Screenshot: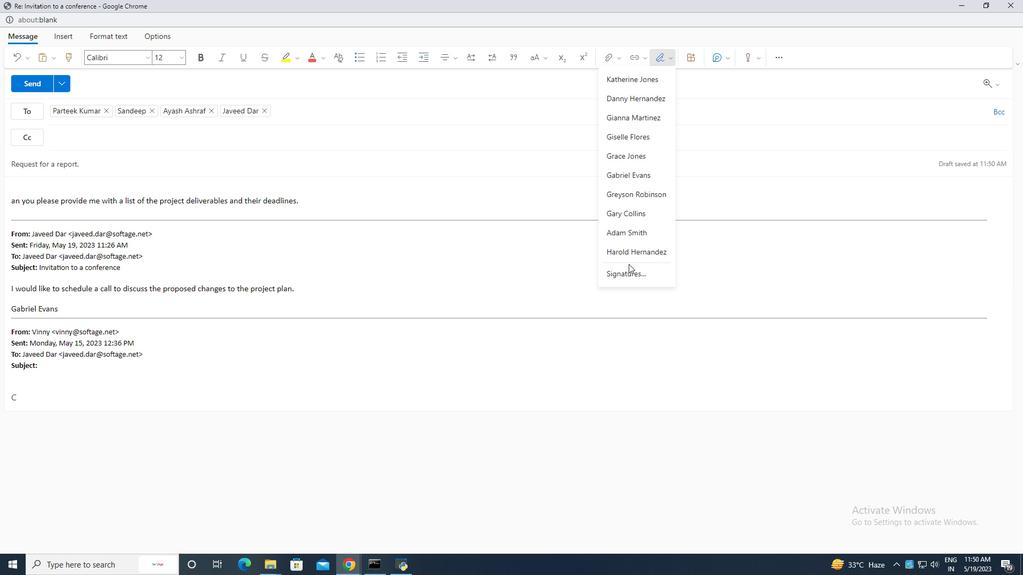 
Action: Mouse pressed left at (624, 274)
Screenshot: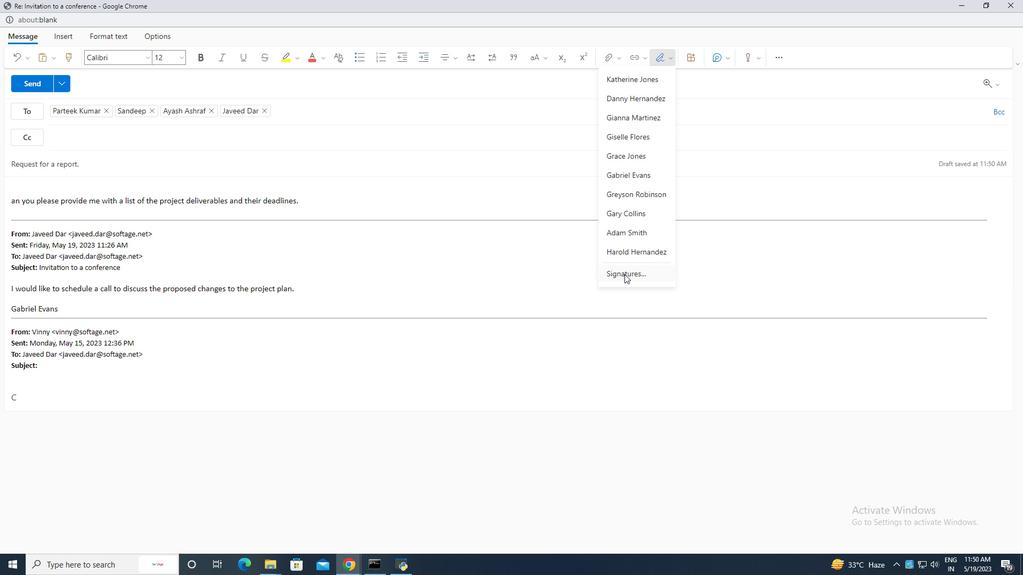 
Action: Mouse moved to (453, 148)
Screenshot: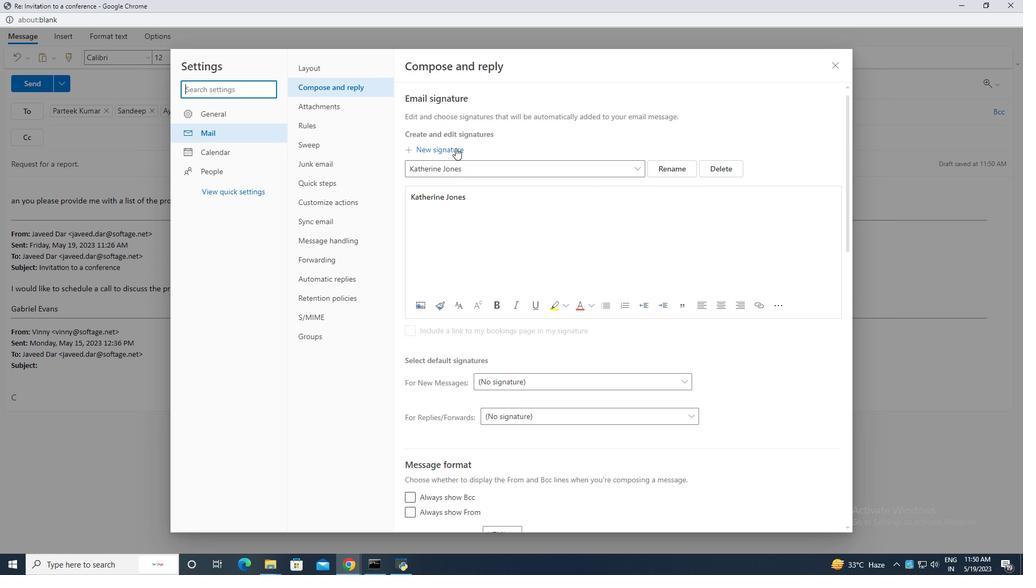 
Action: Mouse pressed left at (453, 148)
Screenshot: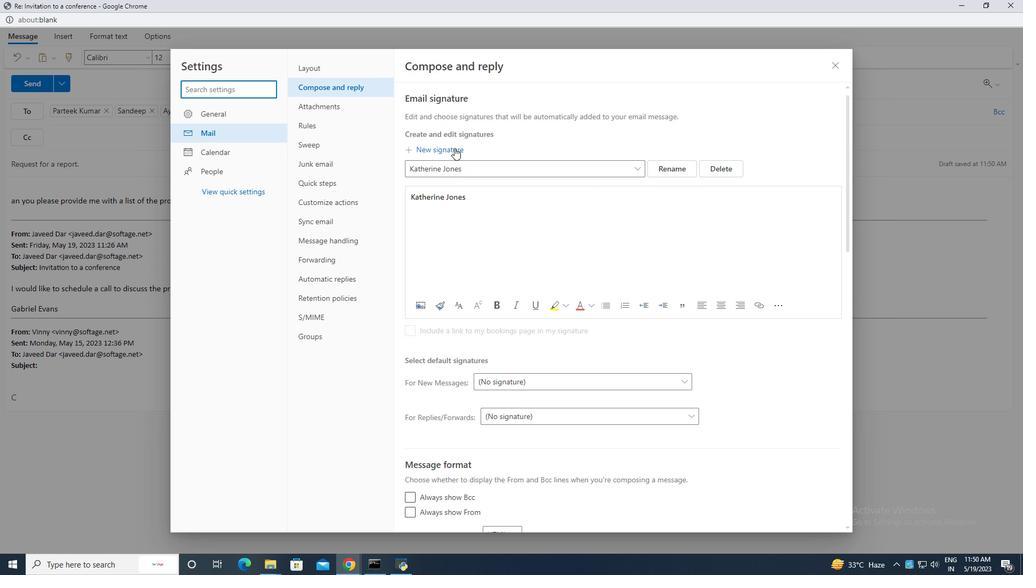 
Action: Mouse moved to (457, 171)
Screenshot: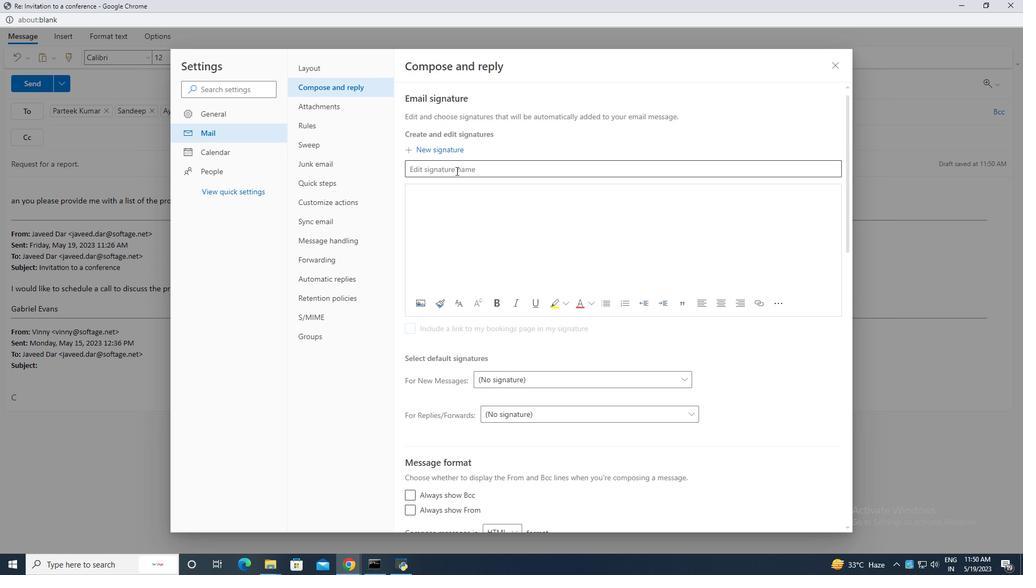 
Action: Mouse pressed left at (457, 171)
Screenshot: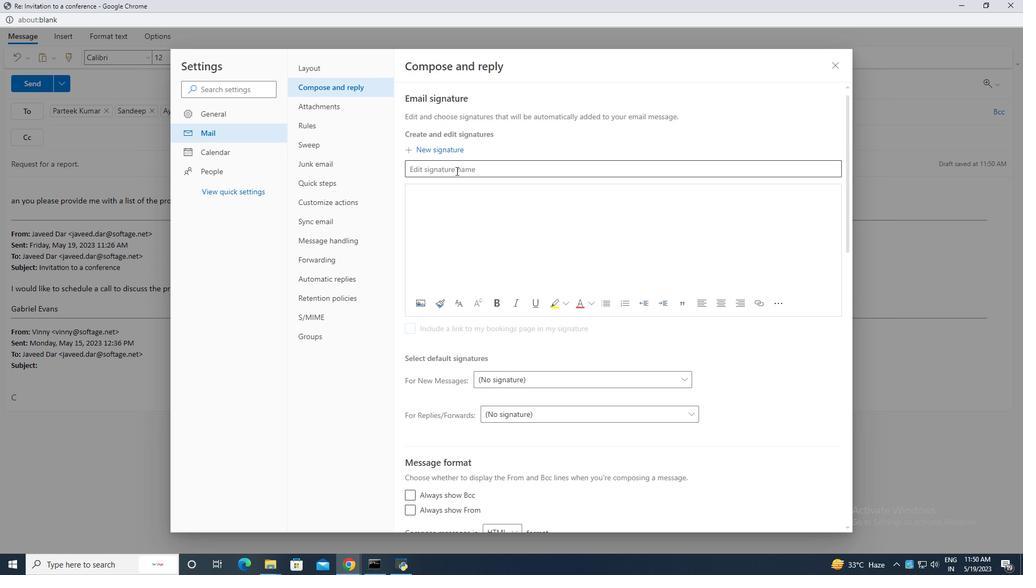 
Action: Mouse moved to (457, 171)
Screenshot: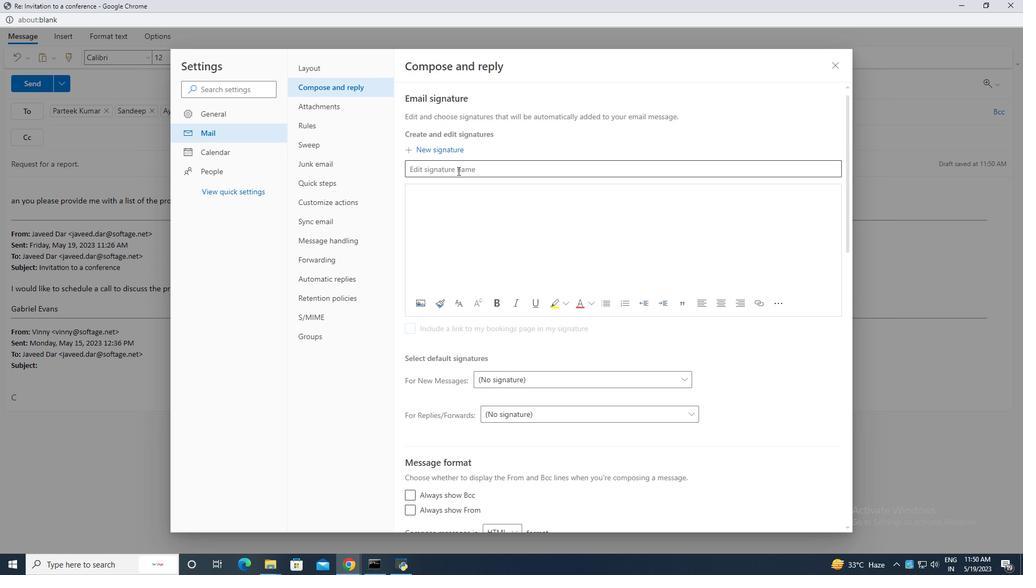 
Action: Key pressed <Key.caps_lock>D<Key.caps_lock>enise<Key.space><Key.caps_lock>D<Key.caps_lock>avis
Screenshot: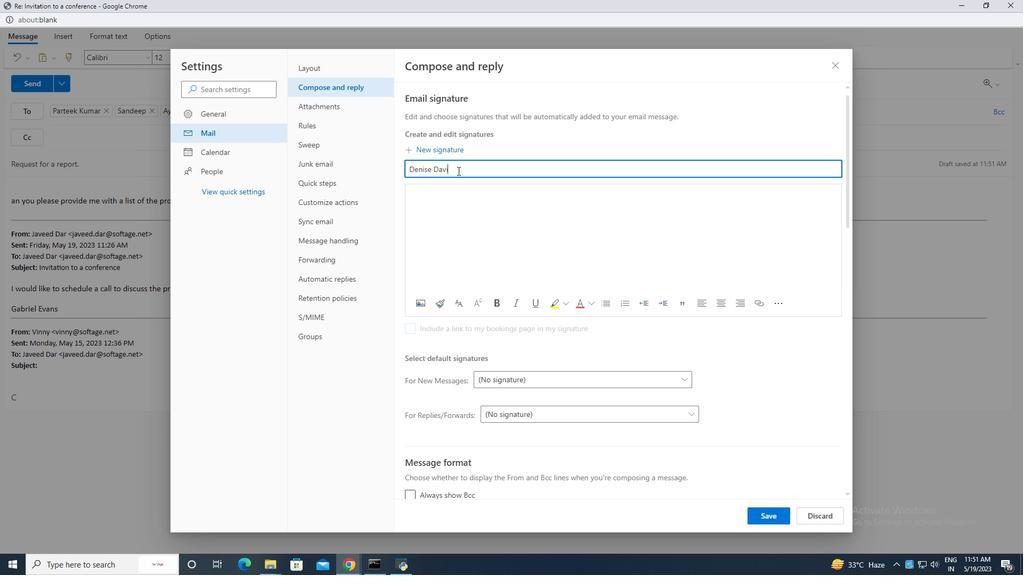 
Action: Mouse moved to (409, 171)
Screenshot: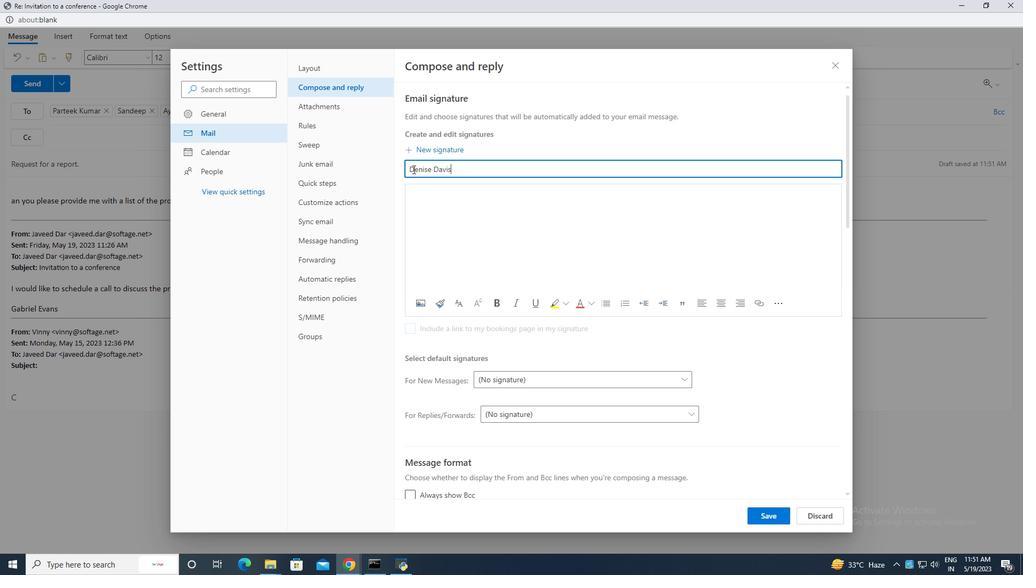 
Action: Mouse pressed left at (409, 171)
Screenshot: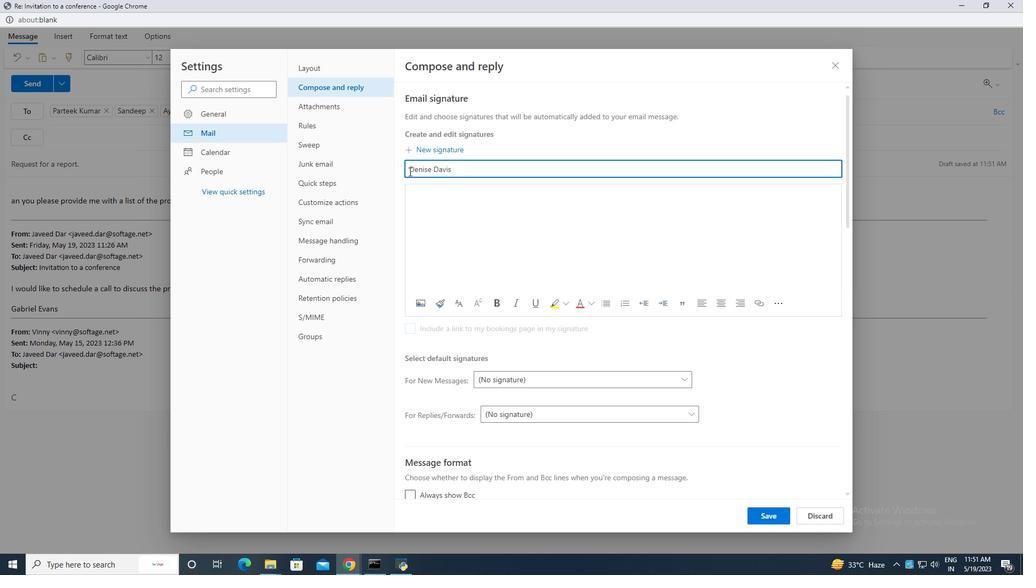 
Action: Mouse moved to (447, 172)
Screenshot: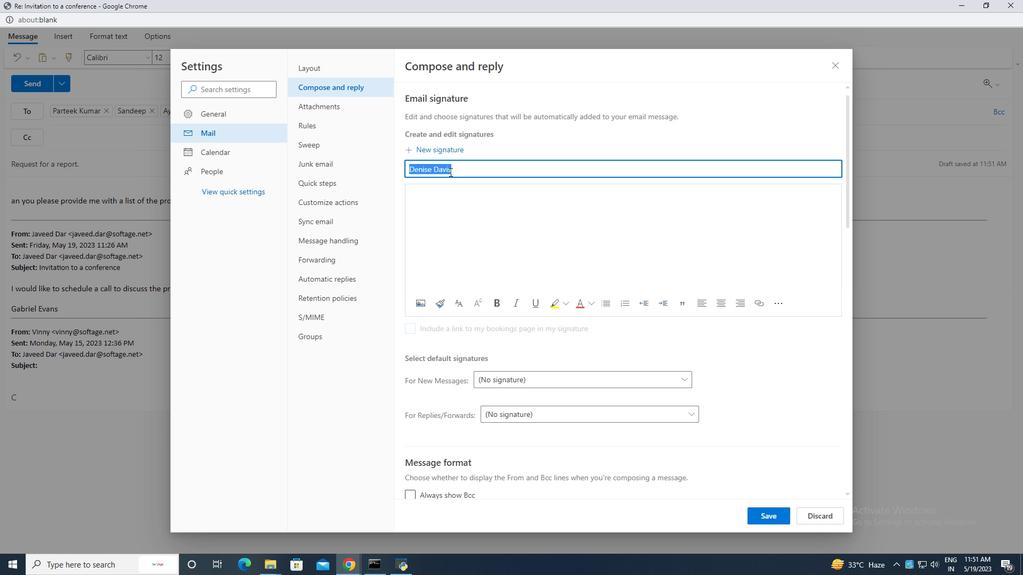 
Action: Key pressed ctrl+C
Screenshot: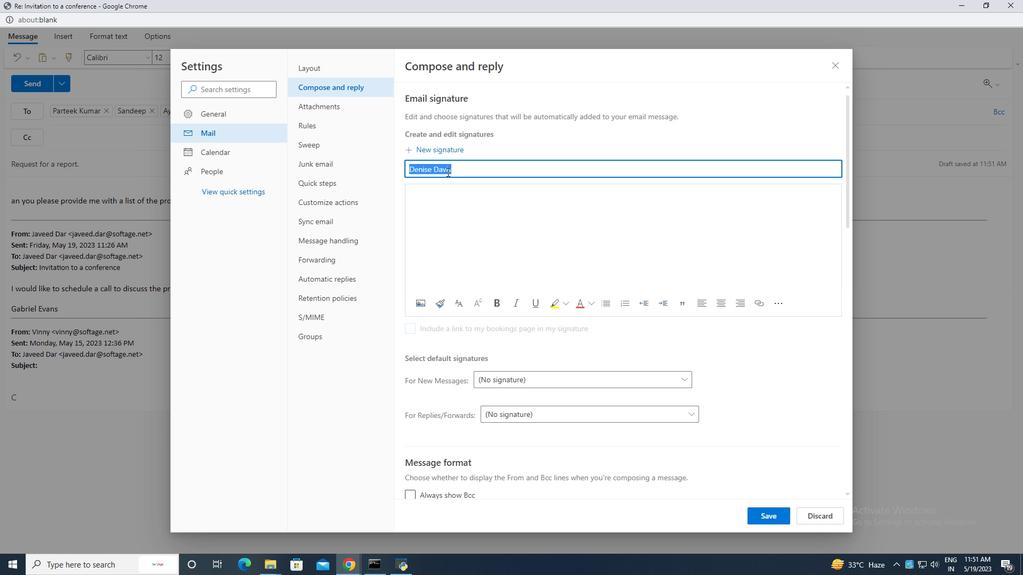 
Action: Mouse moved to (433, 210)
Screenshot: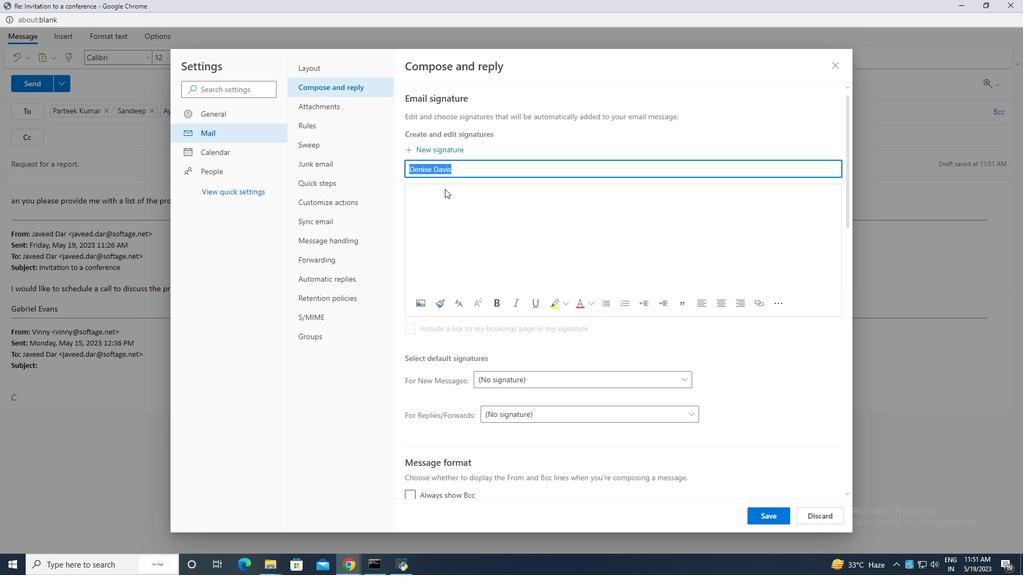
Action: Mouse pressed left at (433, 210)
Screenshot: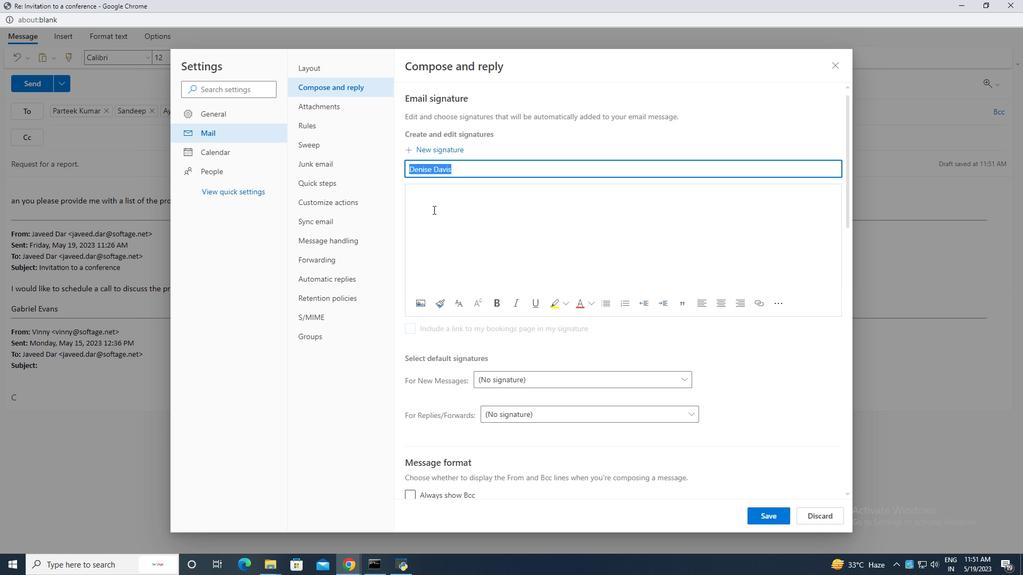 
Action: Mouse moved to (432, 210)
Screenshot: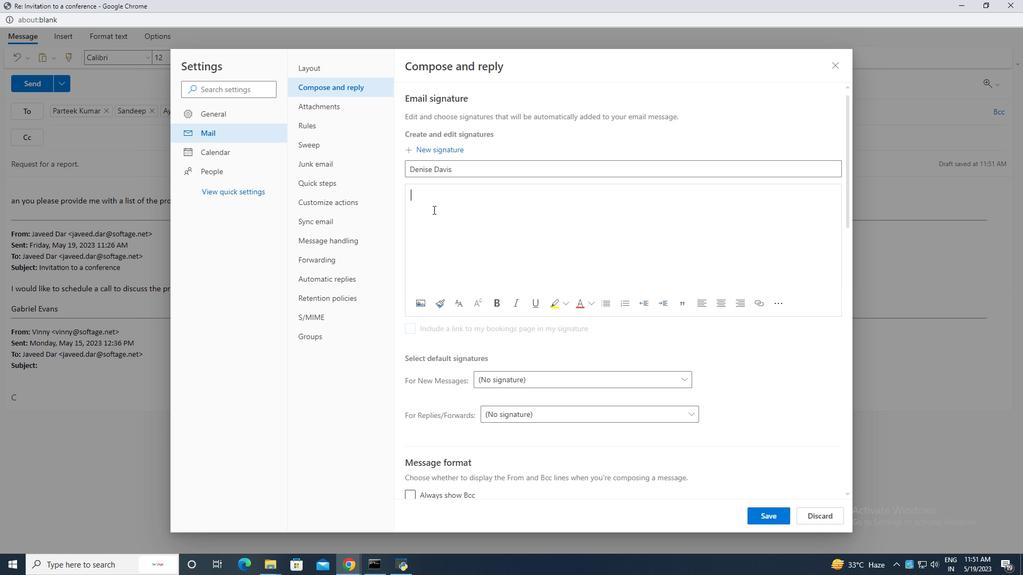 
Action: Key pressed ctrl+V
Screenshot: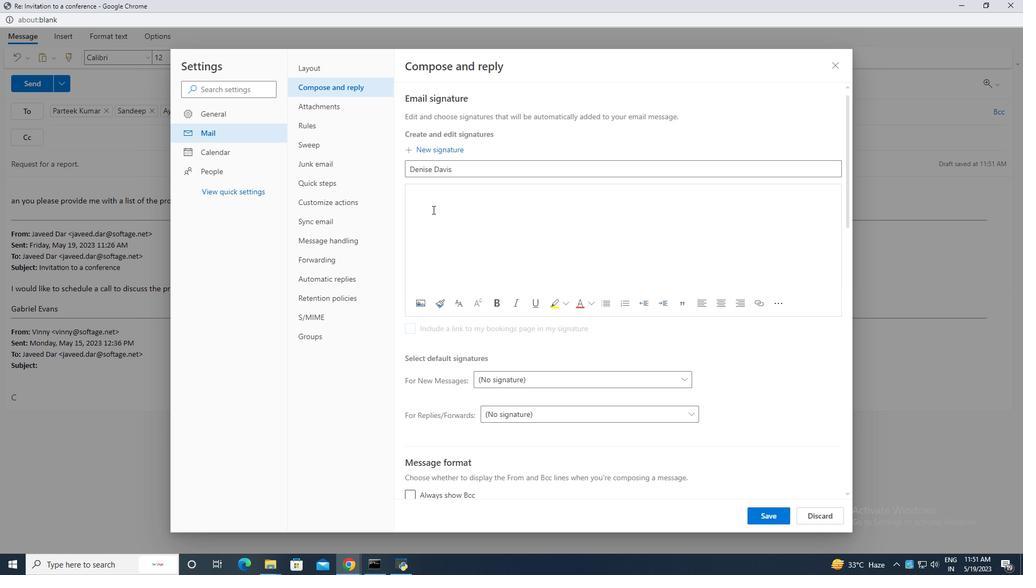 
Action: Mouse moved to (765, 516)
Screenshot: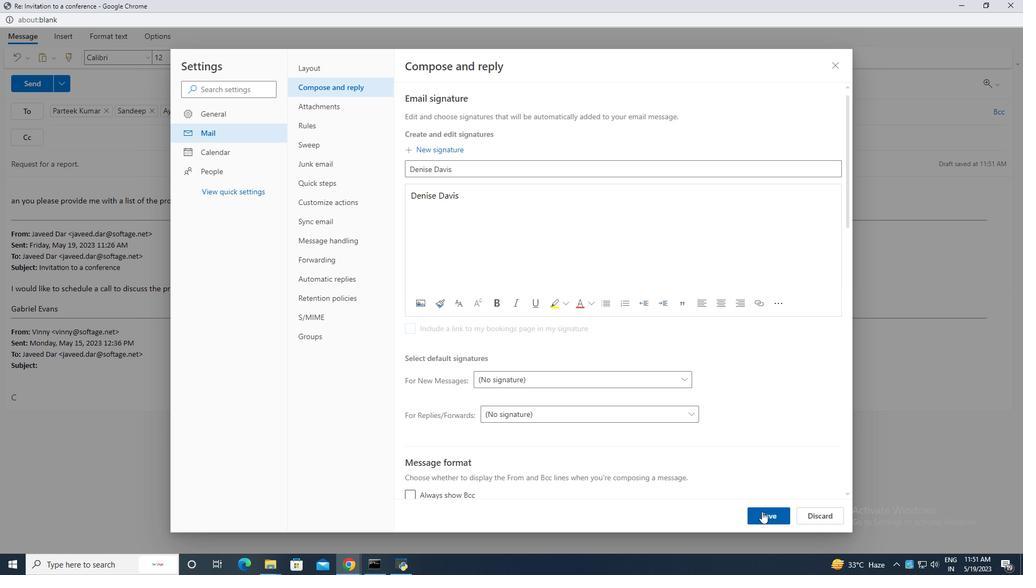 
Action: Mouse pressed left at (765, 516)
Screenshot: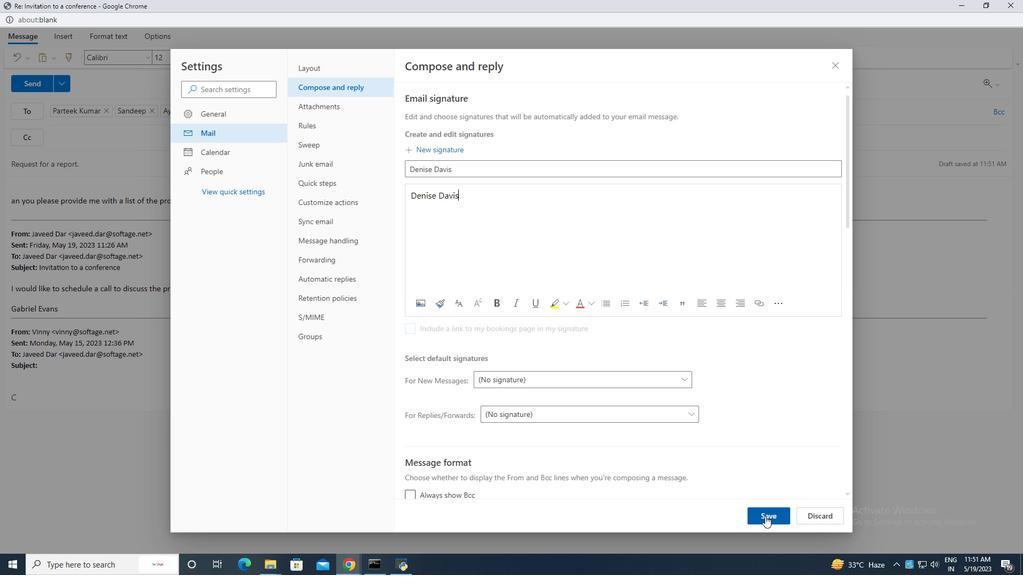 
Action: Mouse moved to (835, 66)
Screenshot: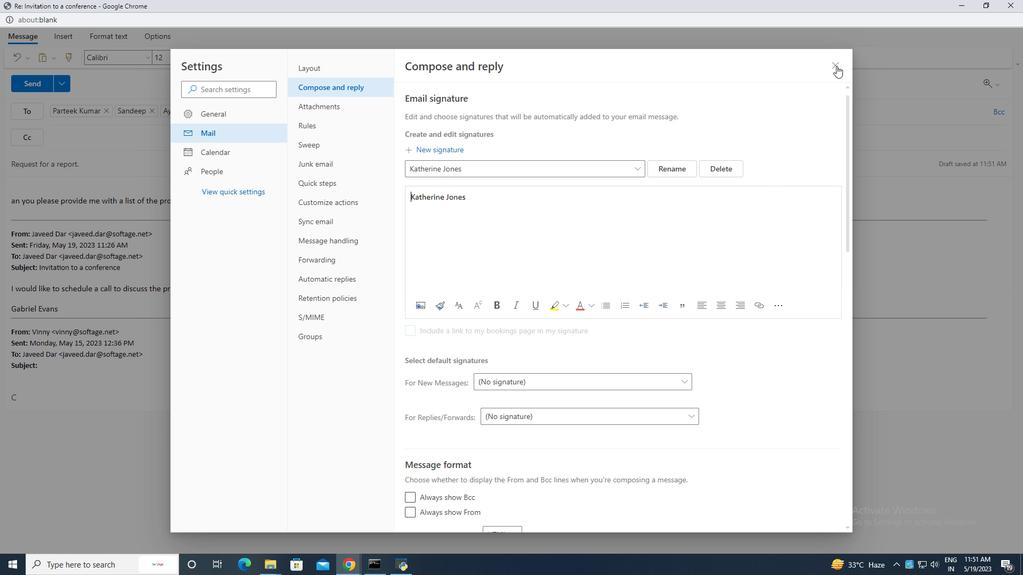 
Action: Mouse pressed left at (835, 66)
Screenshot: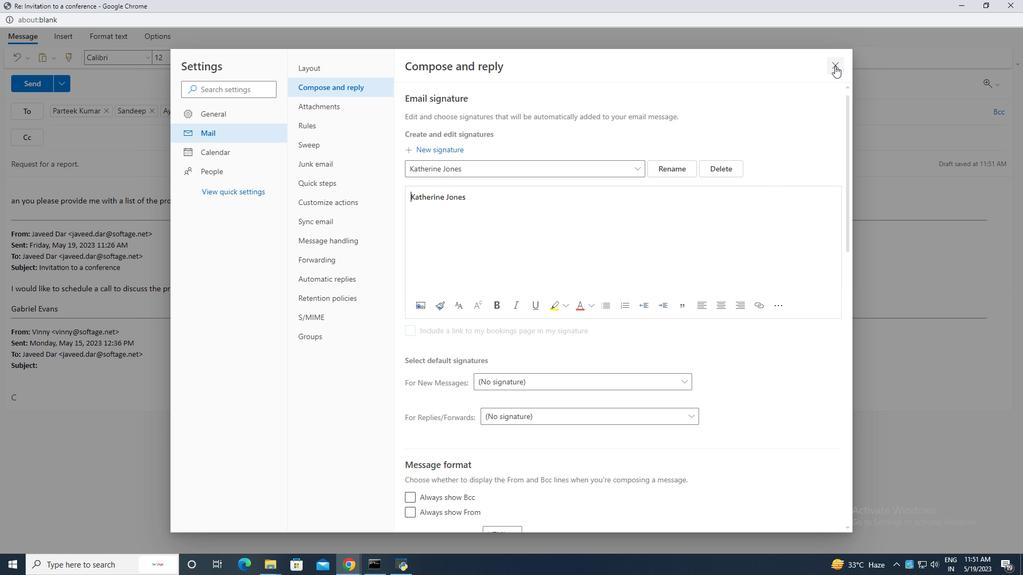 
Action: Mouse moved to (659, 60)
Screenshot: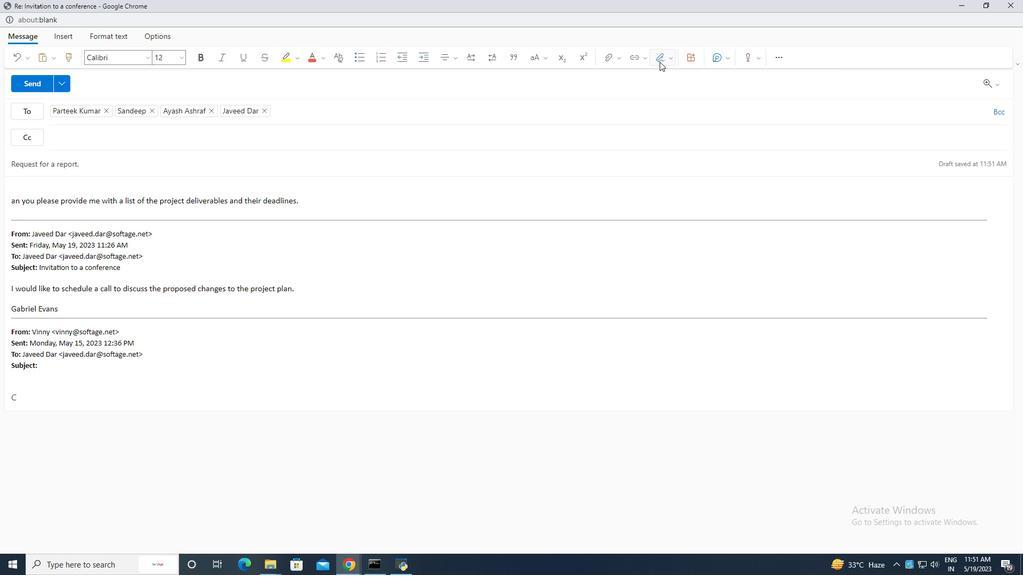 
Action: Mouse pressed left at (659, 60)
Screenshot: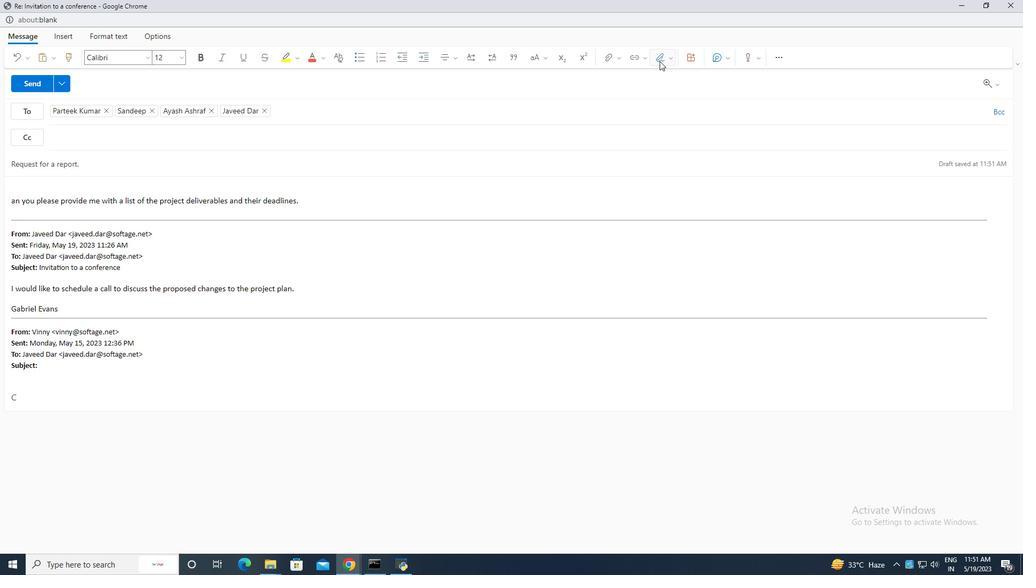 
Action: Mouse moved to (625, 271)
Screenshot: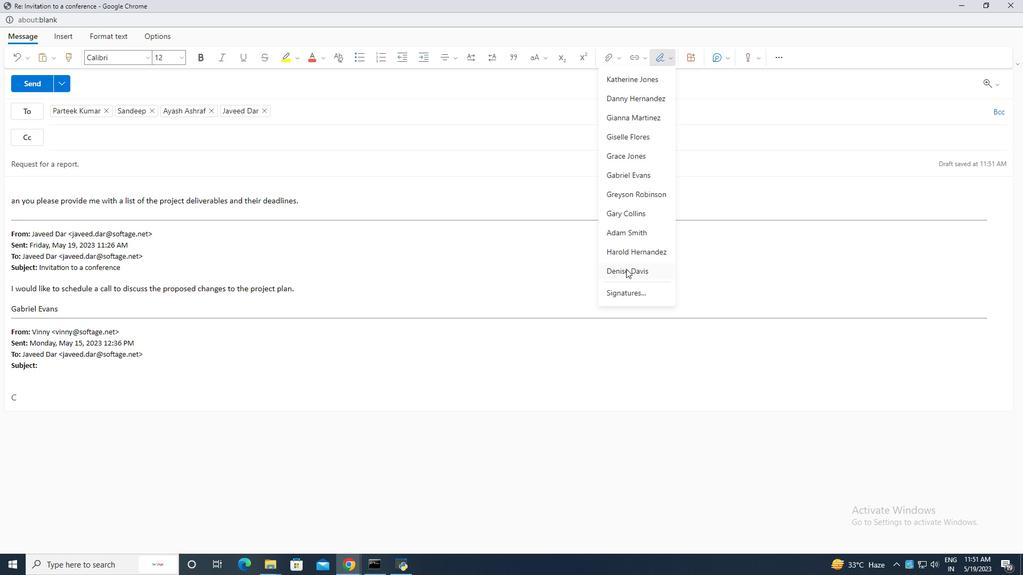 
Action: Mouse pressed left at (625, 271)
Screenshot: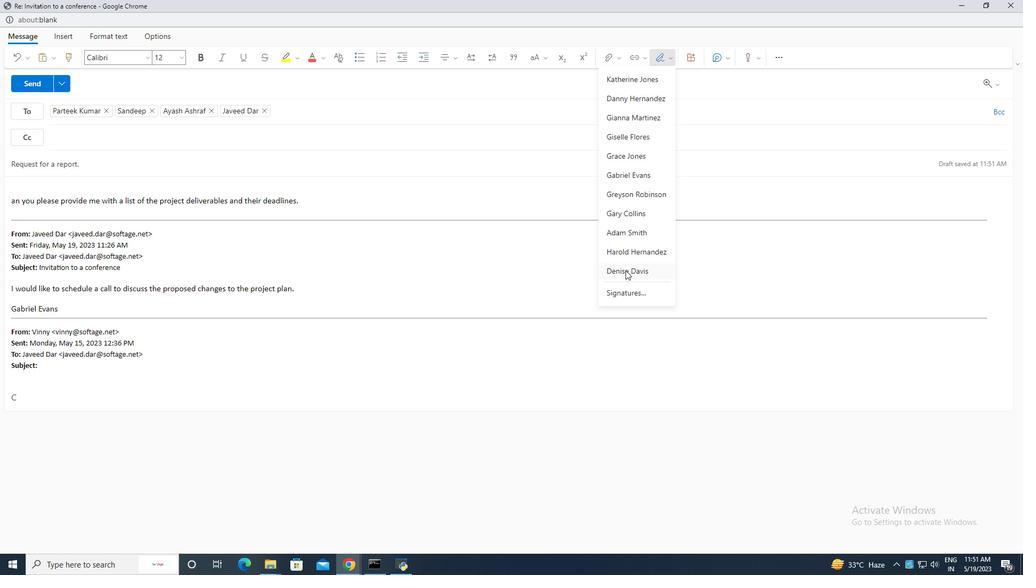 
Action: Mouse moved to (63, 163)
Screenshot: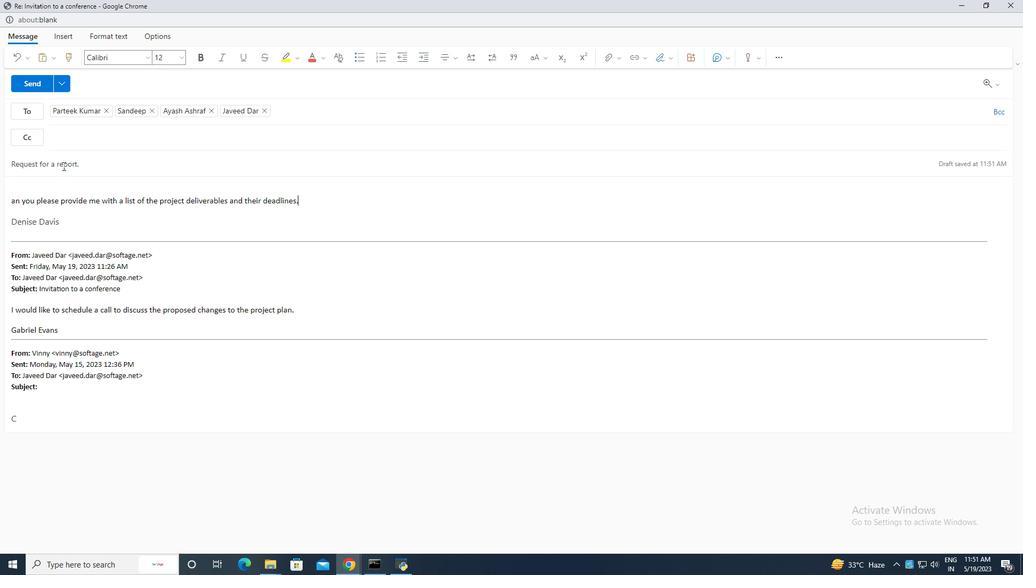 
Action: Mouse pressed left at (63, 163)
Screenshot: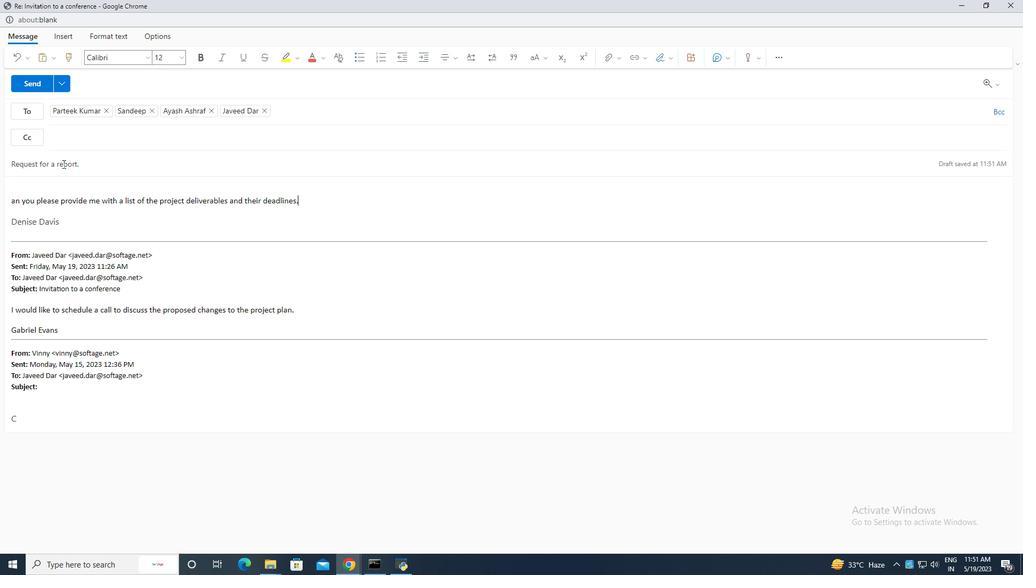 
Action: Mouse moved to (82, 171)
Screenshot: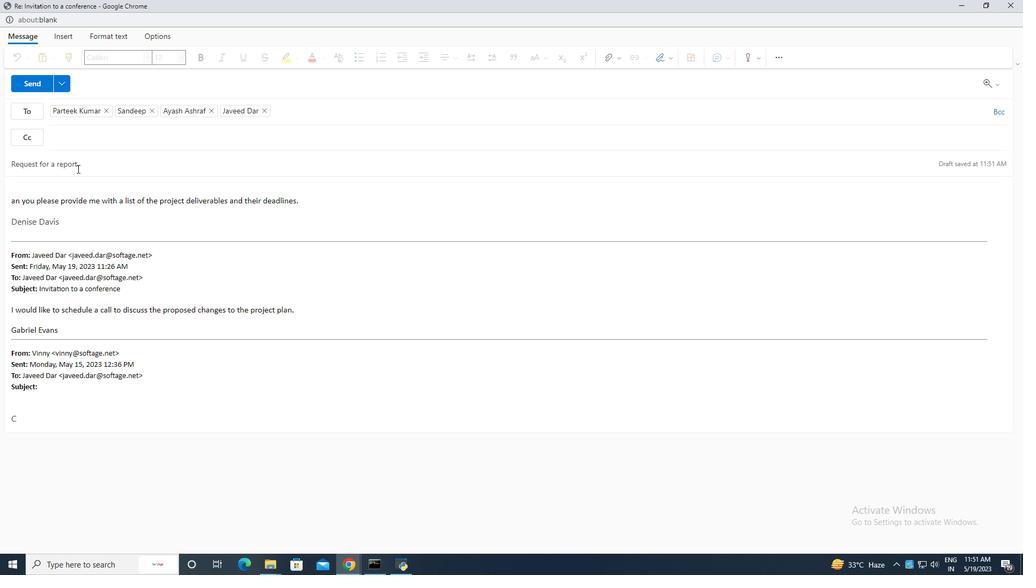 
Action: Mouse pressed left at (82, 171)
Screenshot: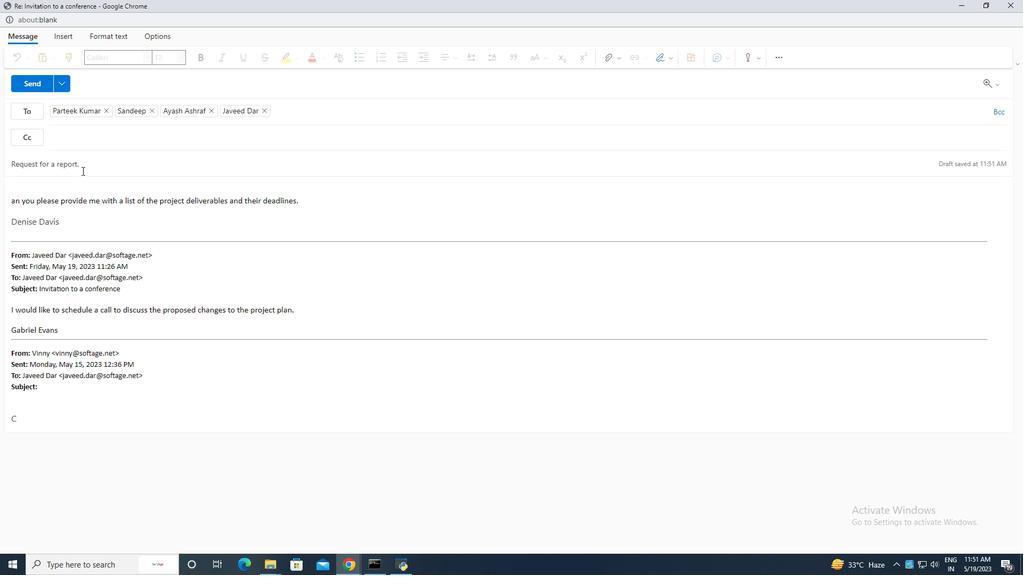 
Action: Mouse moved to (31, 88)
Screenshot: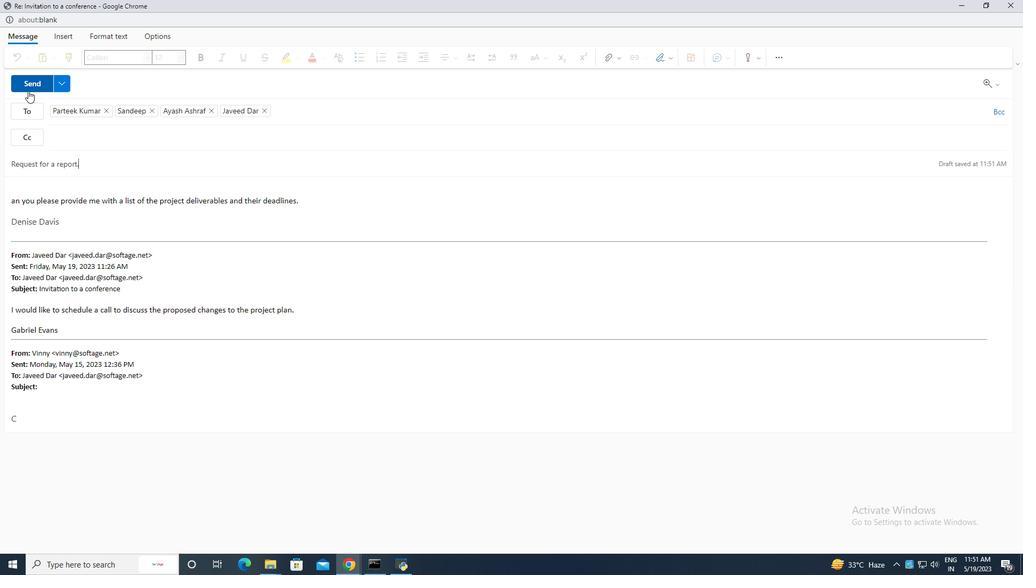 
Action: Mouse pressed left at (31, 88)
Screenshot: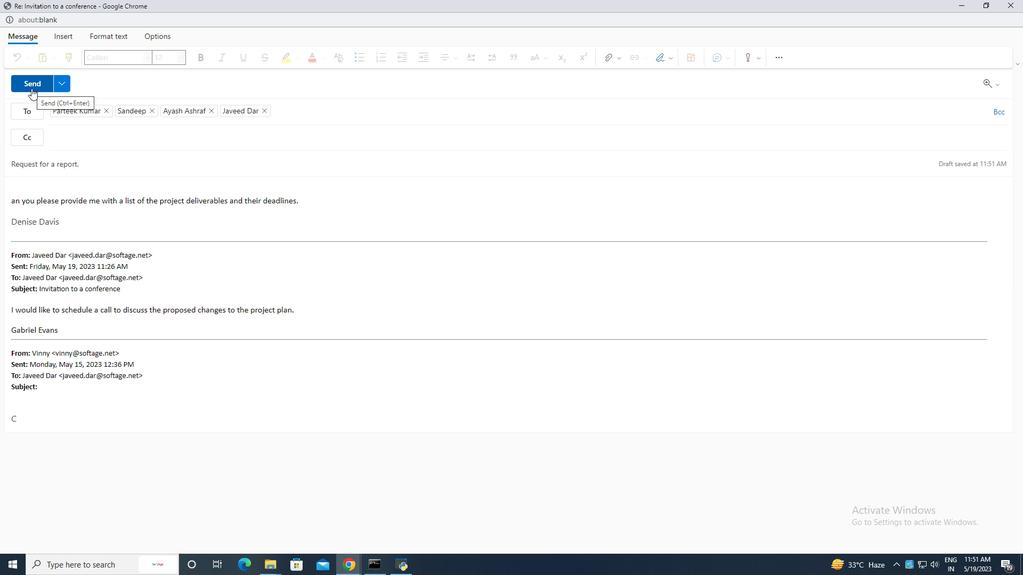 
Action: Mouse moved to (35, 93)
Screenshot: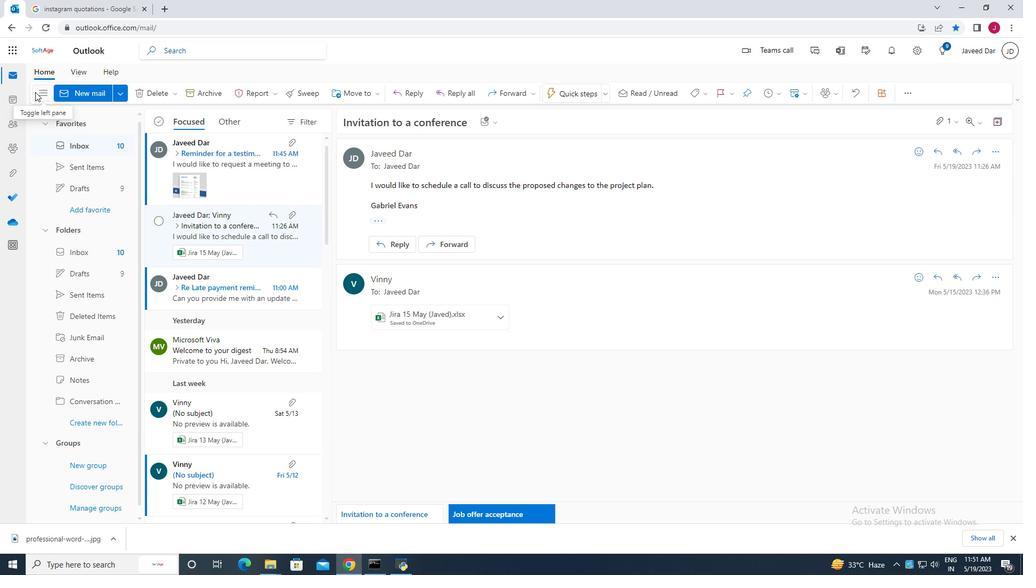
